 Task: Create a due date automation trigger when advanced on, 2 working days before a card is due add fields without custom field "Resume" set to a date less than 1 days ago at 11:00 AM.
Action: Mouse moved to (866, 261)
Screenshot: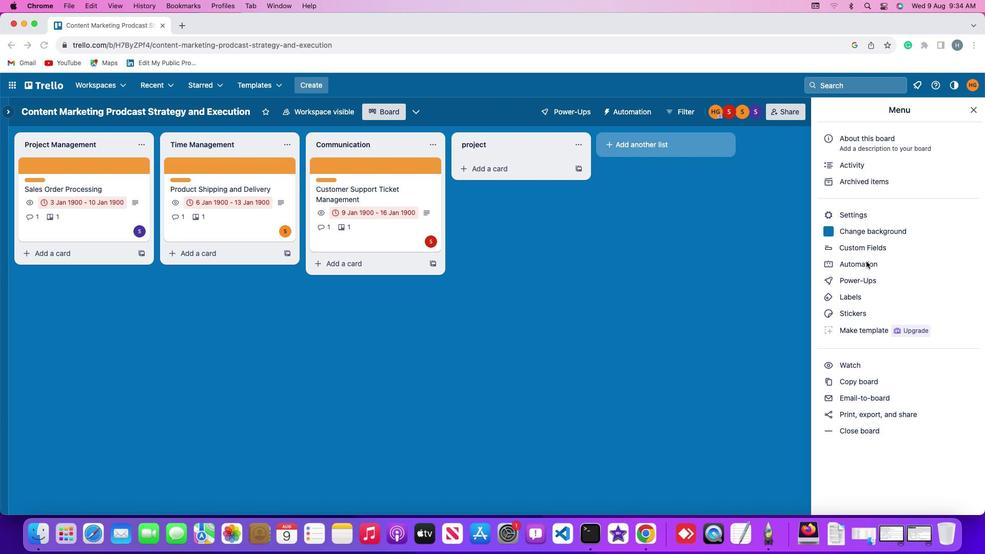 
Action: Mouse pressed left at (866, 261)
Screenshot: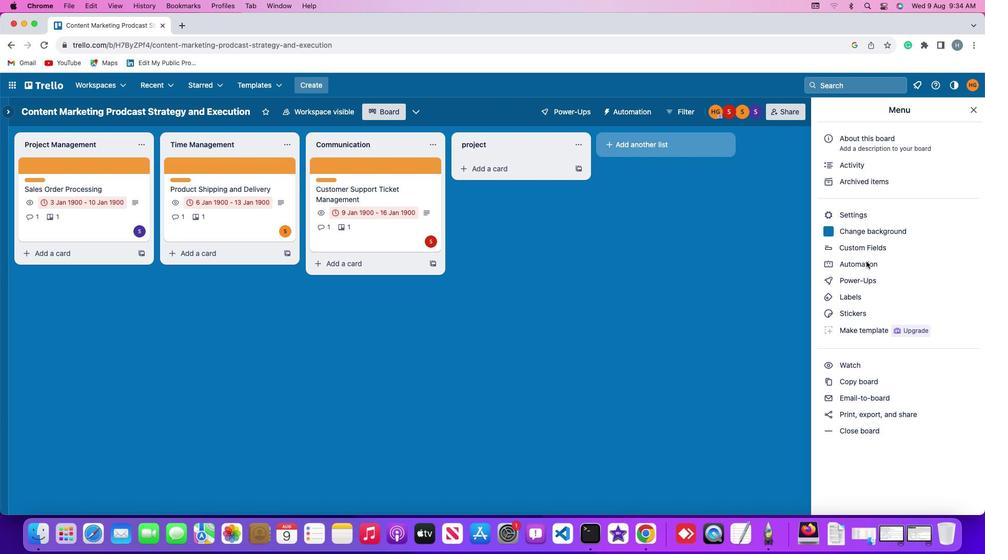 
Action: Mouse moved to (866, 261)
Screenshot: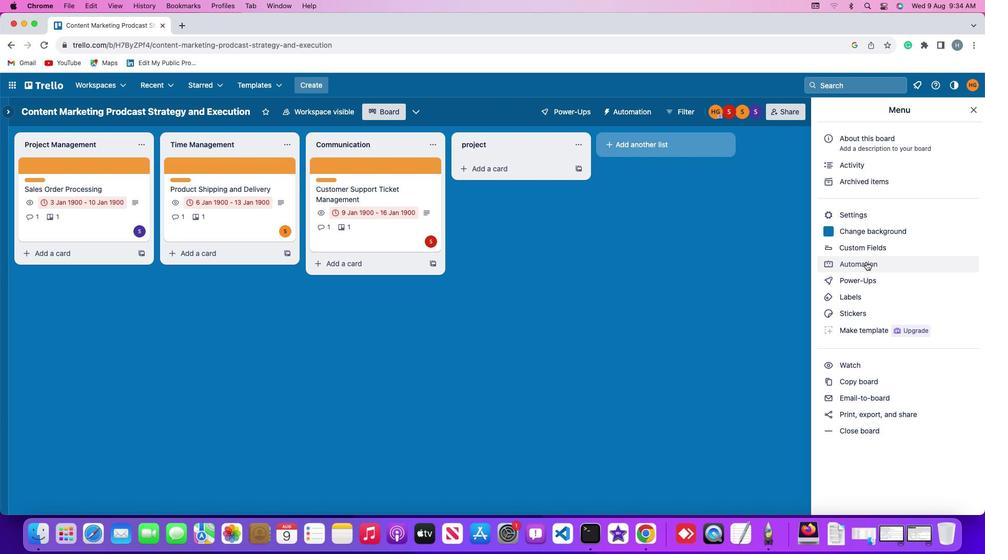 
Action: Mouse pressed left at (866, 261)
Screenshot: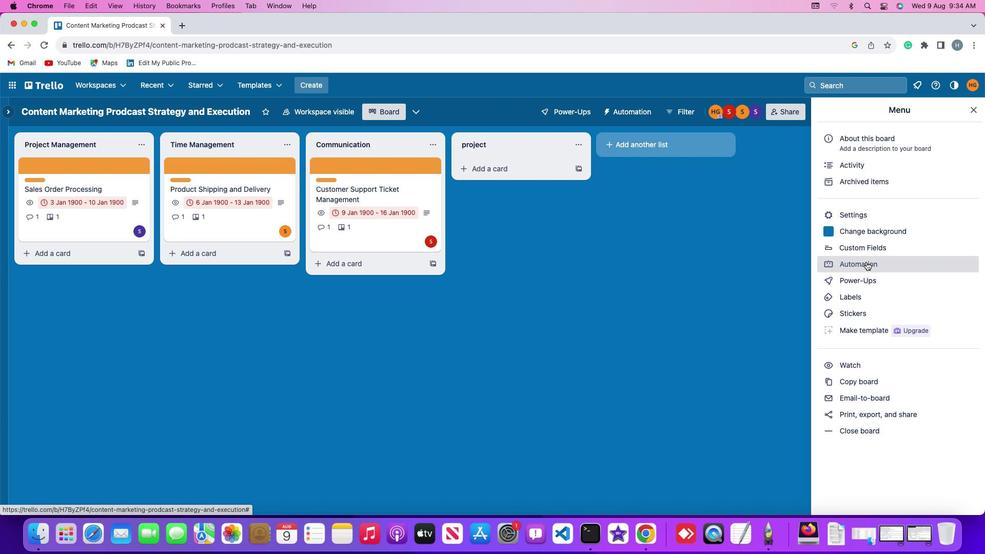 
Action: Mouse moved to (82, 242)
Screenshot: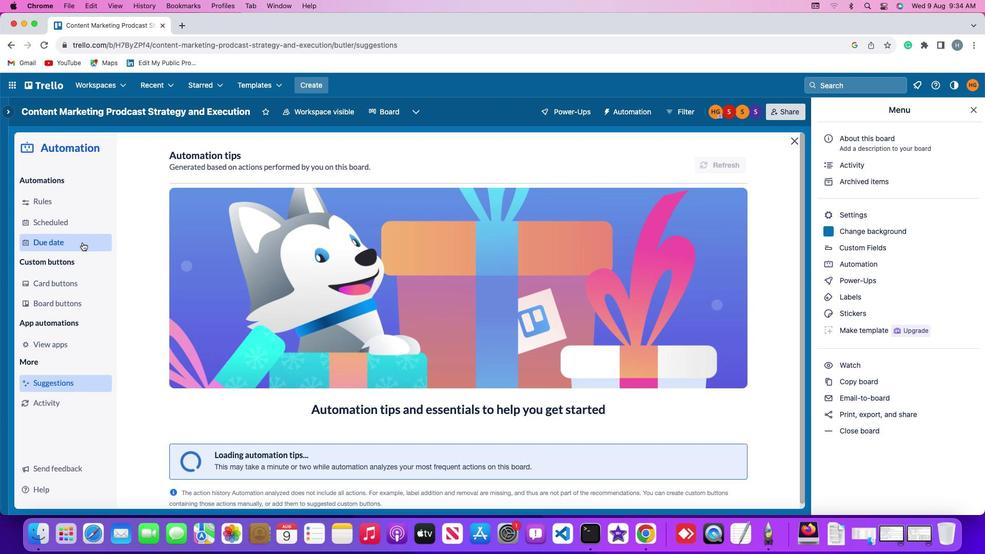 
Action: Mouse pressed left at (82, 242)
Screenshot: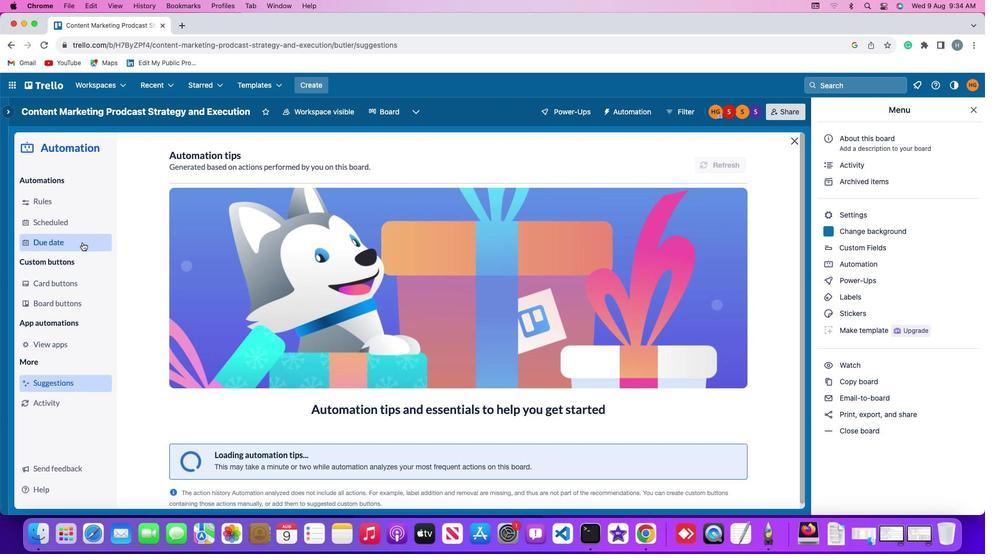 
Action: Mouse moved to (688, 158)
Screenshot: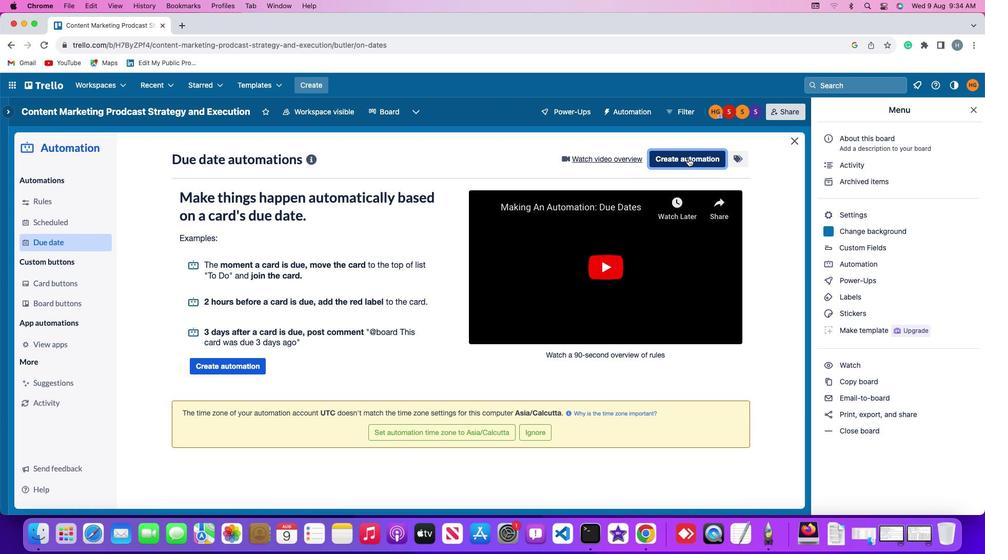 
Action: Mouse pressed left at (688, 158)
Screenshot: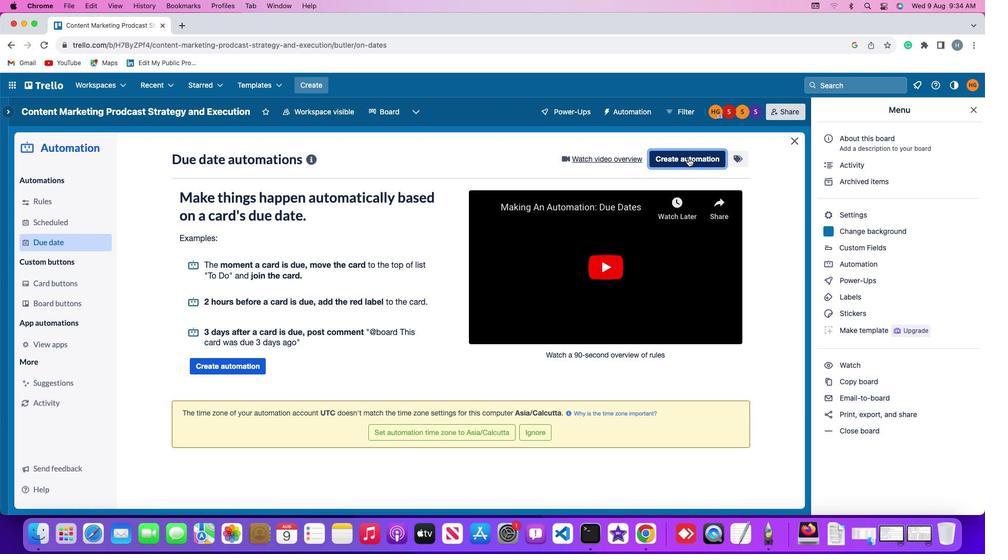 
Action: Mouse moved to (252, 256)
Screenshot: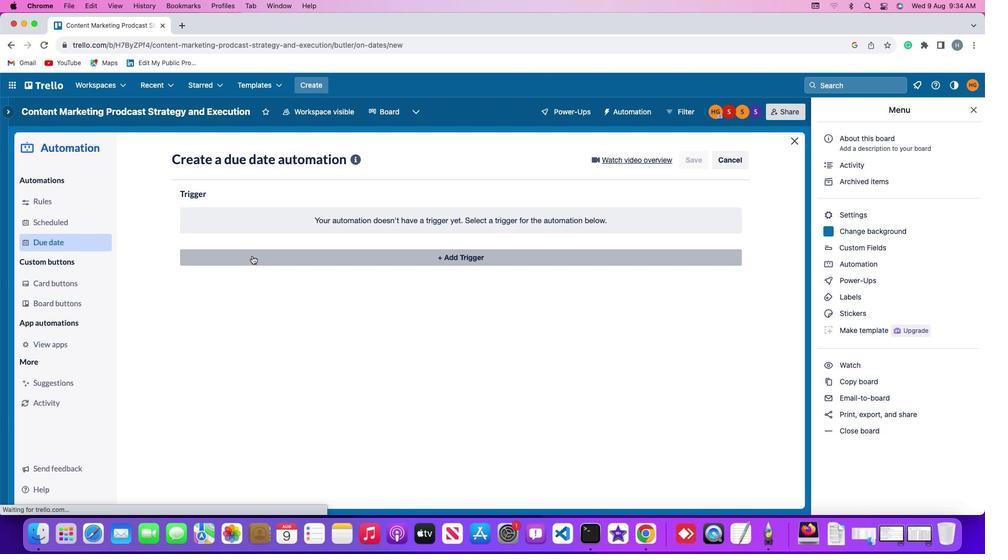 
Action: Mouse pressed left at (252, 256)
Screenshot: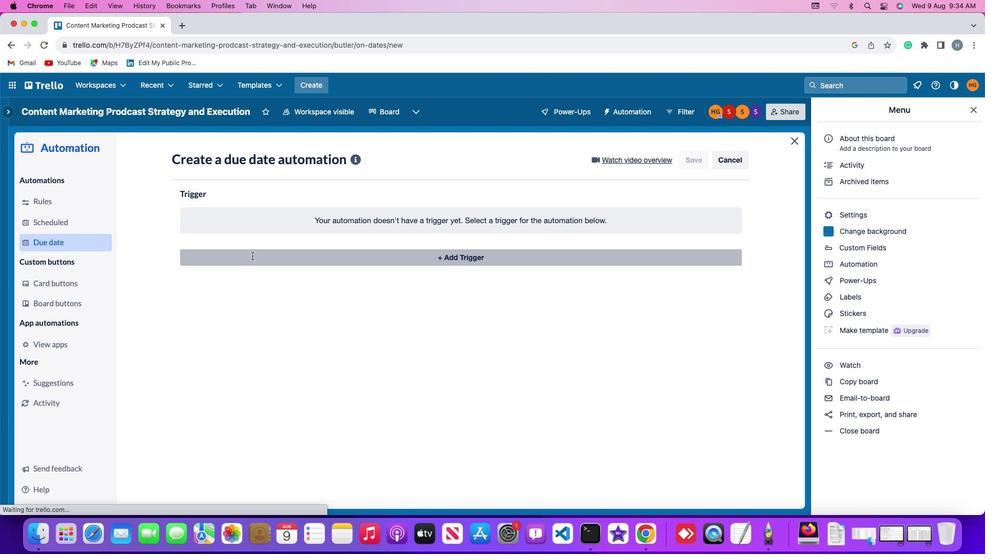 
Action: Mouse moved to (205, 415)
Screenshot: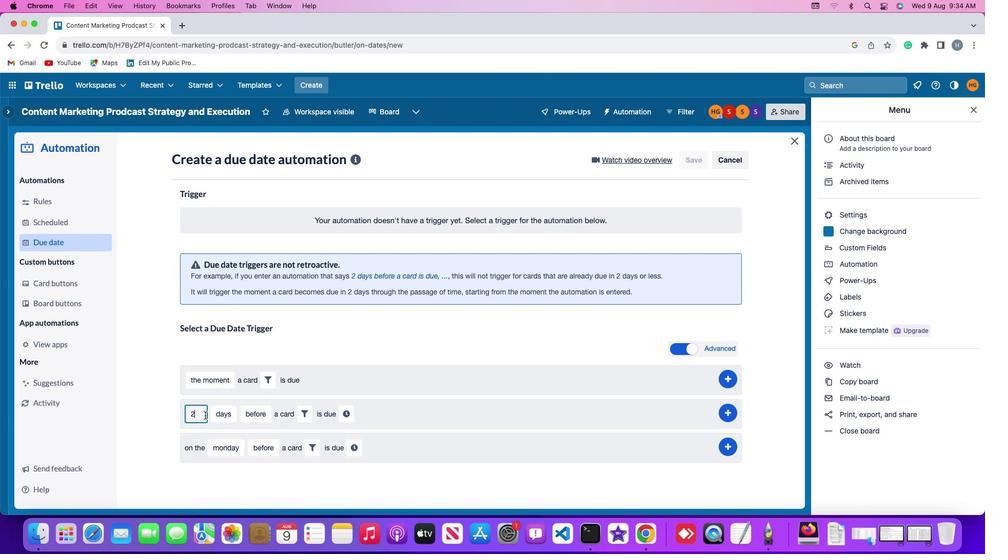 
Action: Mouse pressed left at (205, 415)
Screenshot: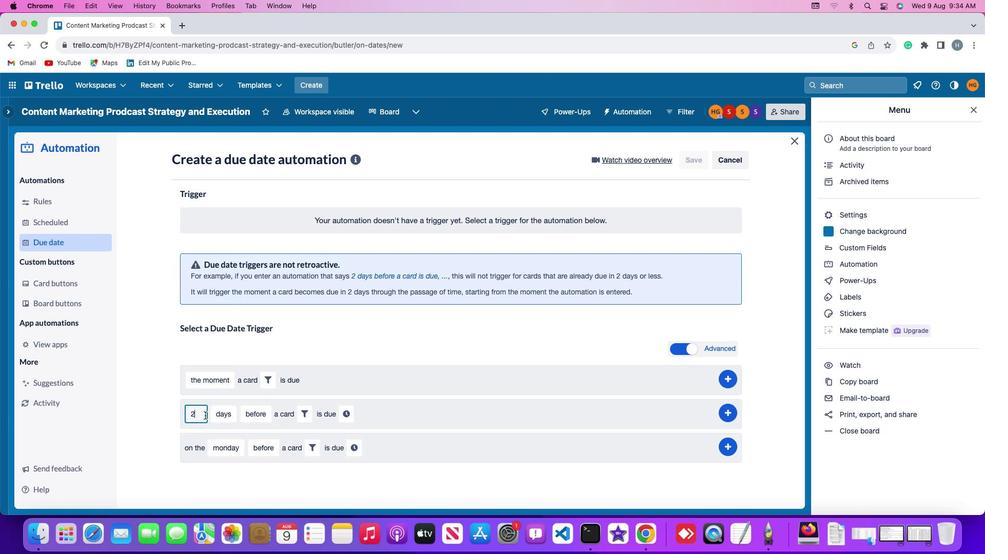 
Action: Key pressed Key.backspace
Screenshot: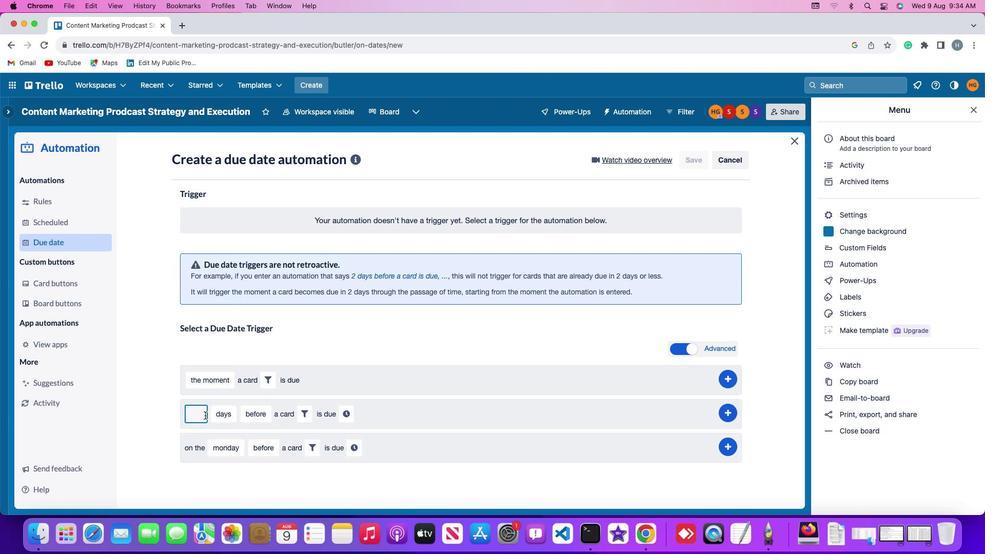 
Action: Mouse moved to (205, 415)
Screenshot: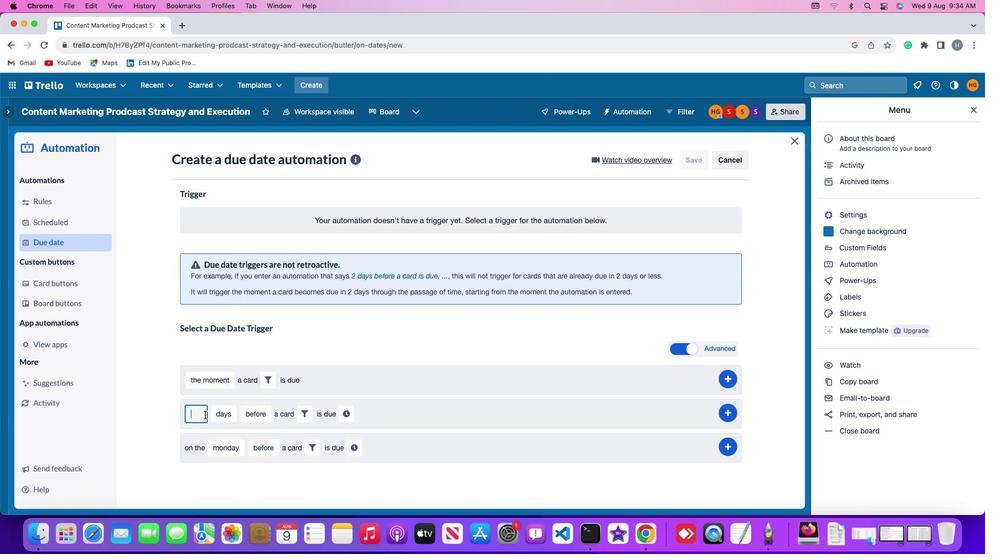 
Action: Key pressed '2'
Screenshot: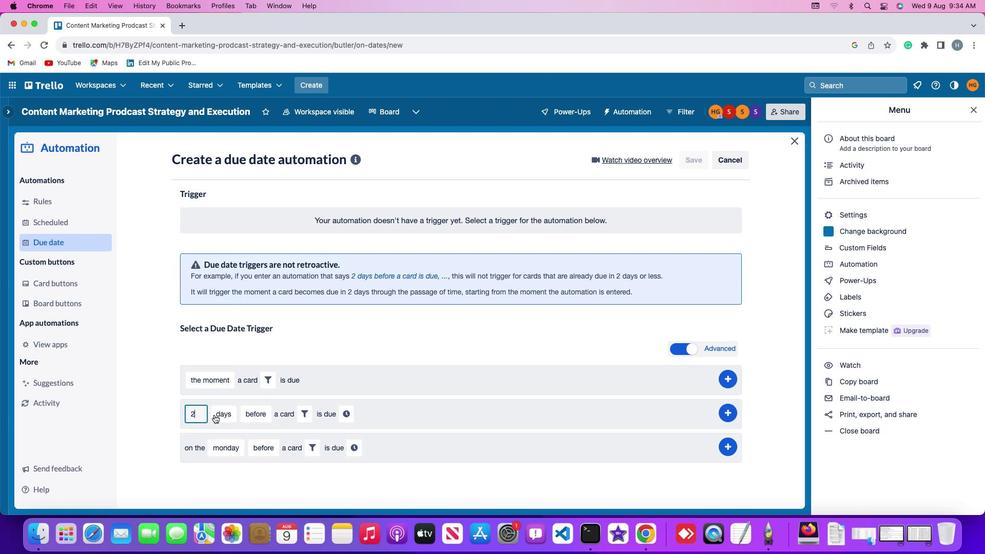 
Action: Mouse moved to (228, 414)
Screenshot: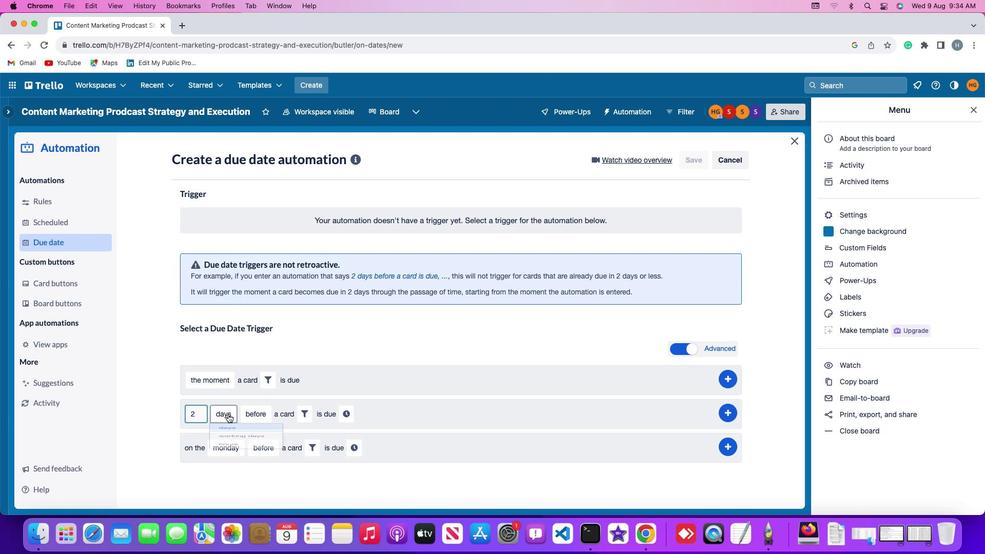 
Action: Mouse pressed left at (228, 414)
Screenshot: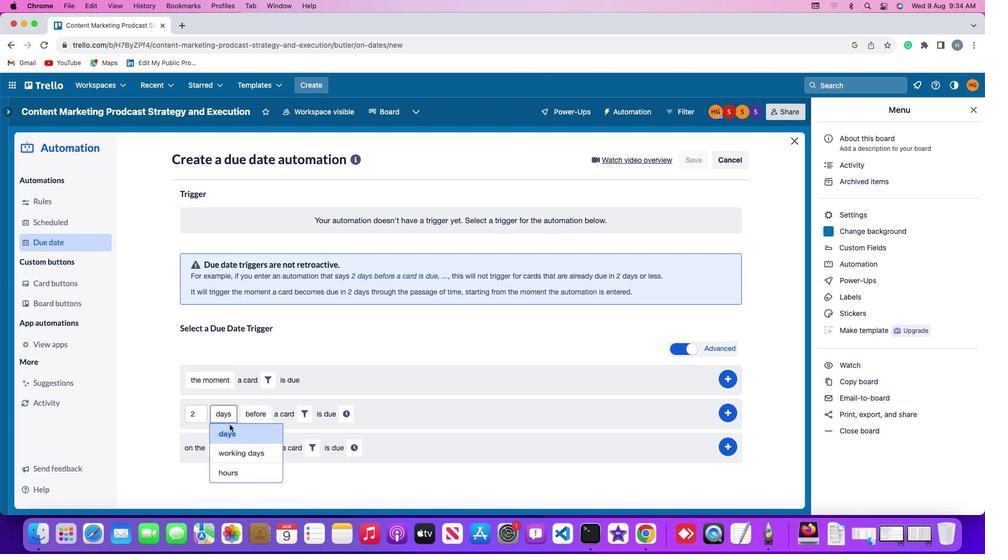 
Action: Mouse moved to (235, 453)
Screenshot: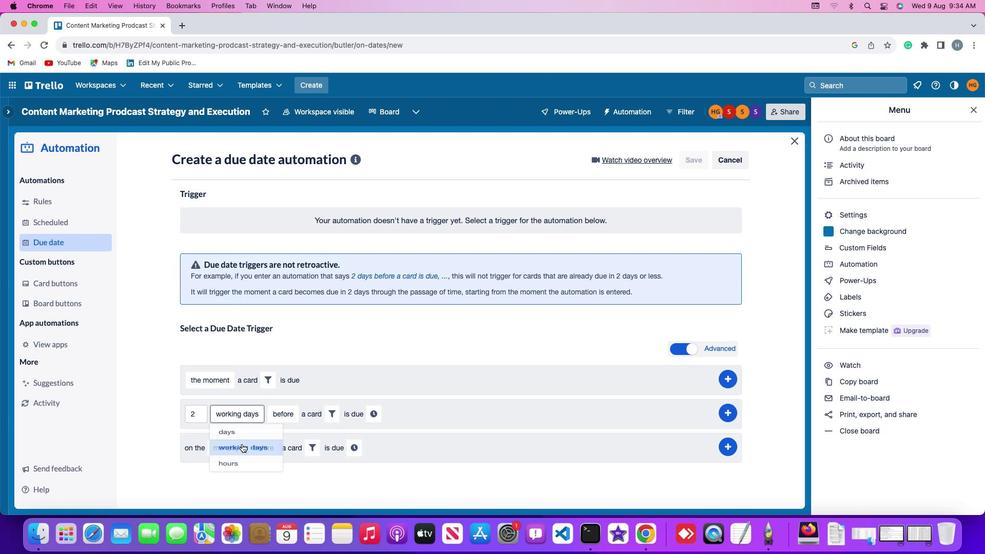 
Action: Mouse pressed left at (235, 453)
Screenshot: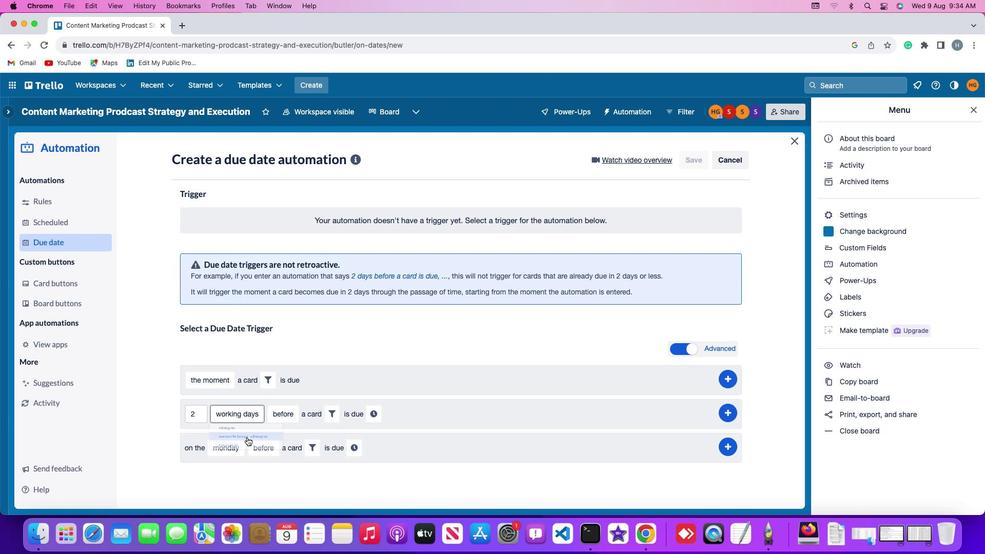 
Action: Mouse moved to (274, 413)
Screenshot: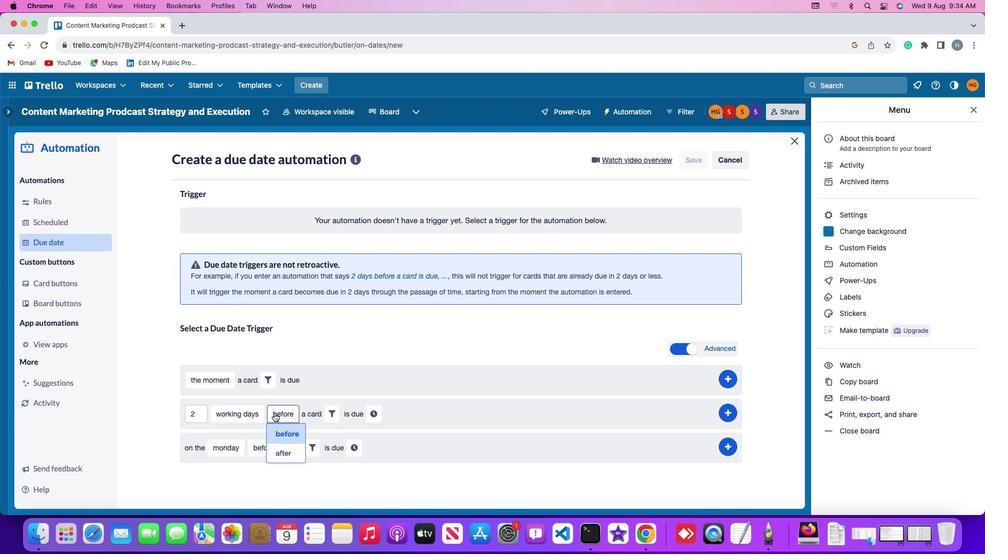 
Action: Mouse pressed left at (274, 413)
Screenshot: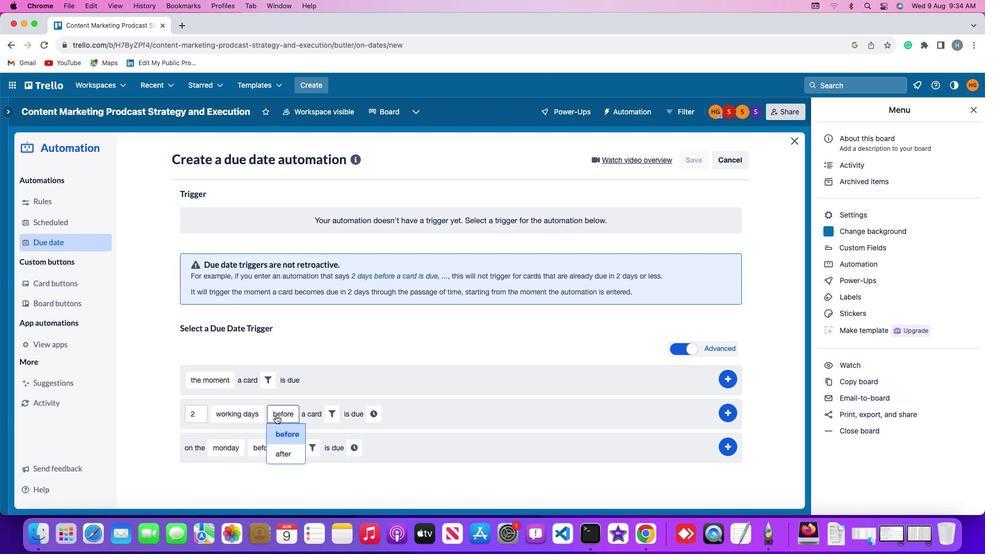 
Action: Mouse moved to (284, 431)
Screenshot: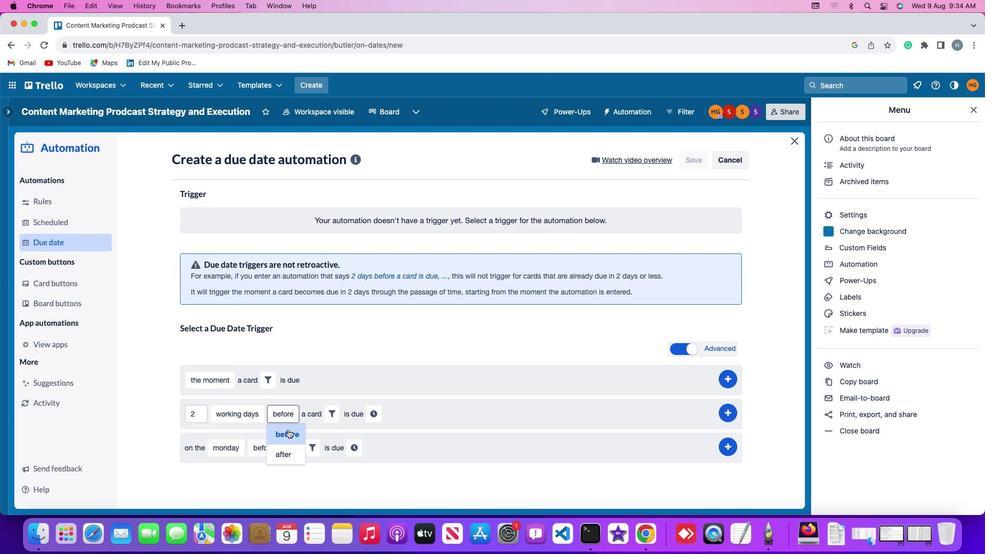 
Action: Mouse pressed left at (284, 431)
Screenshot: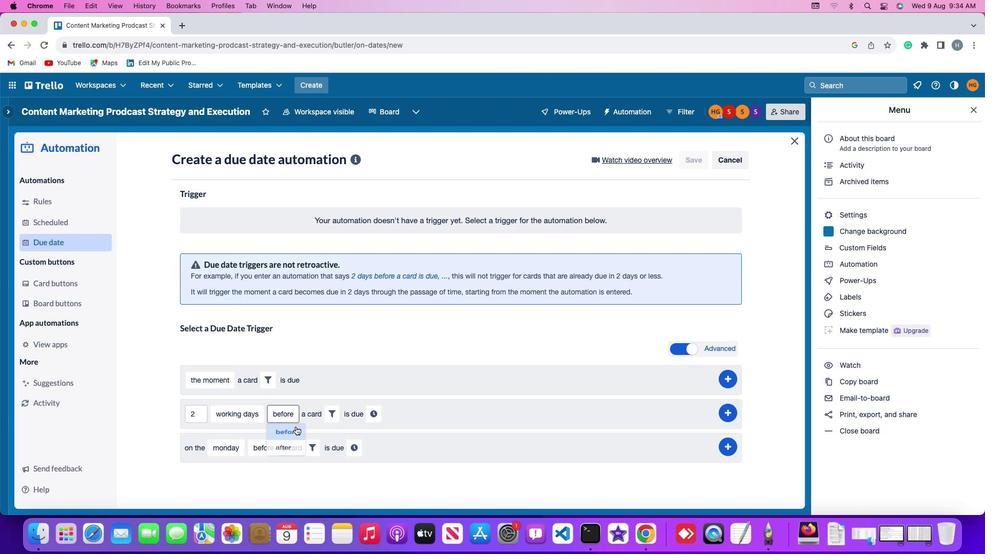 
Action: Mouse moved to (331, 413)
Screenshot: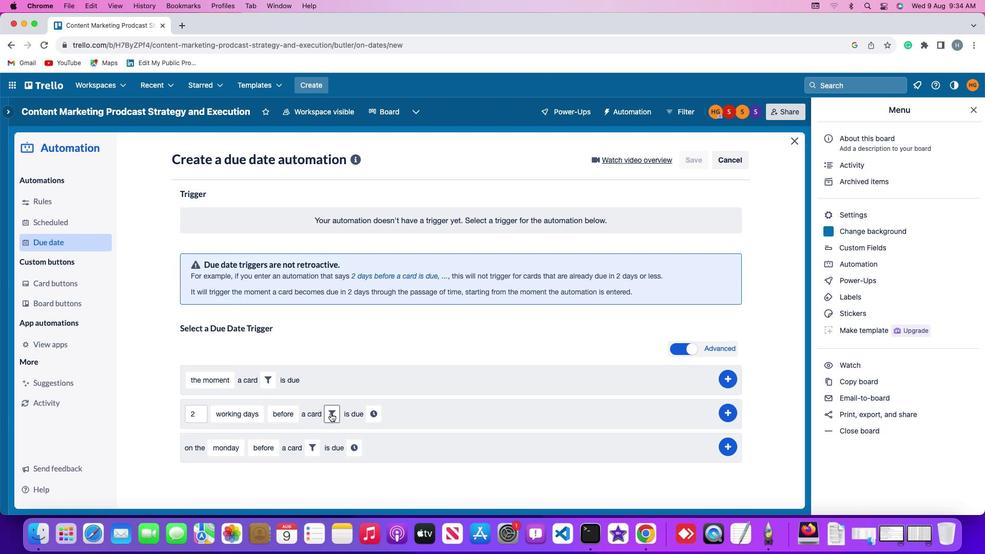 
Action: Mouse pressed left at (331, 413)
Screenshot: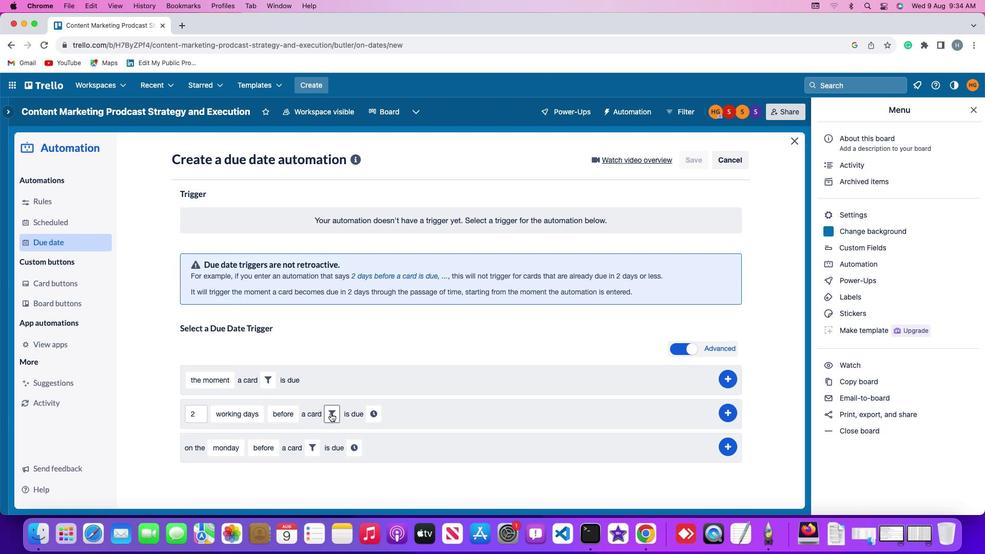 
Action: Mouse moved to (497, 446)
Screenshot: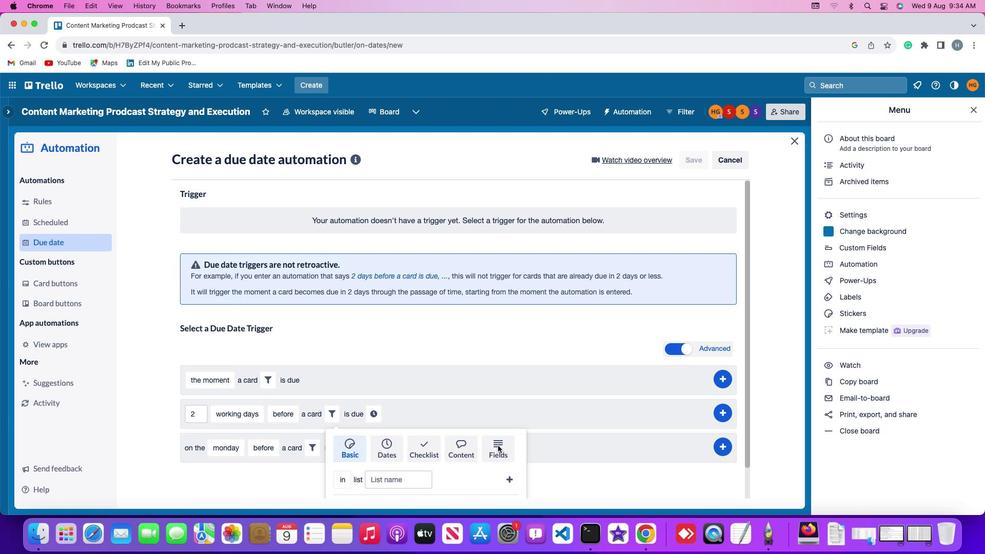 
Action: Mouse pressed left at (497, 446)
Screenshot: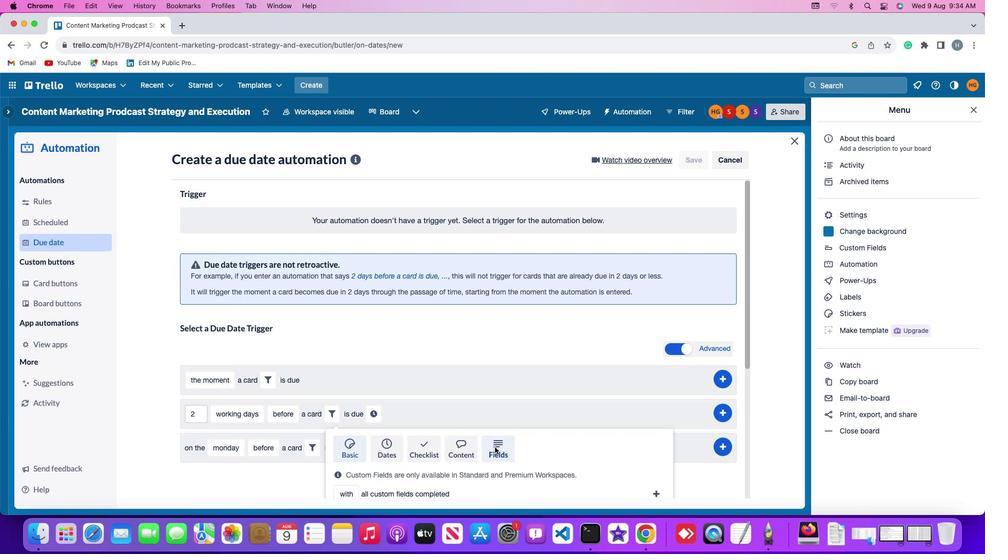 
Action: Mouse moved to (307, 476)
Screenshot: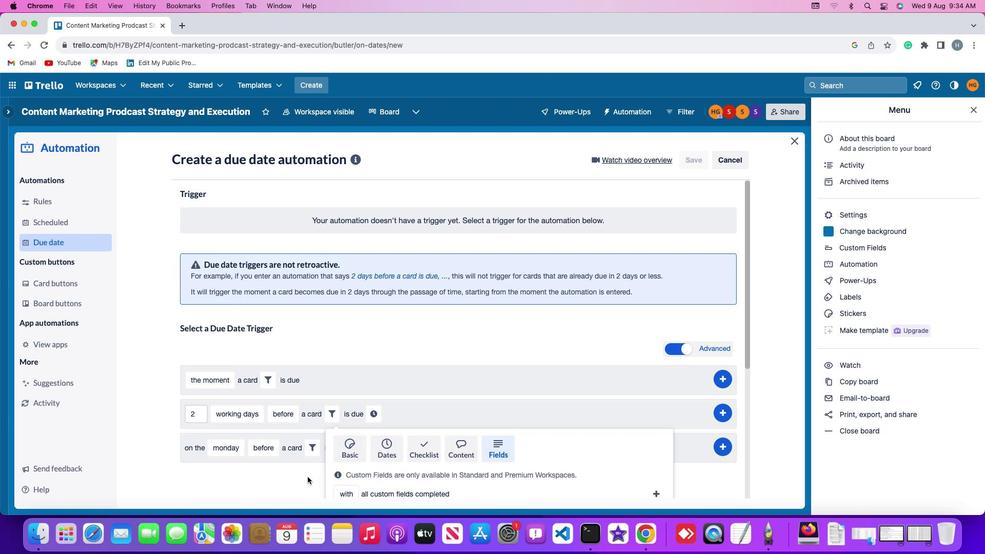 
Action: Mouse scrolled (307, 476) with delta (0, 0)
Screenshot: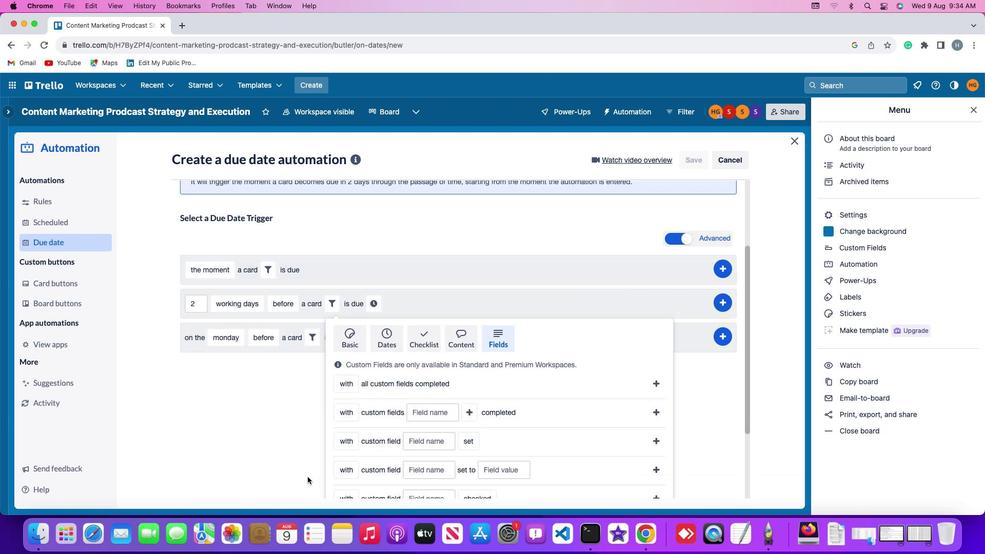 
Action: Mouse scrolled (307, 476) with delta (0, 0)
Screenshot: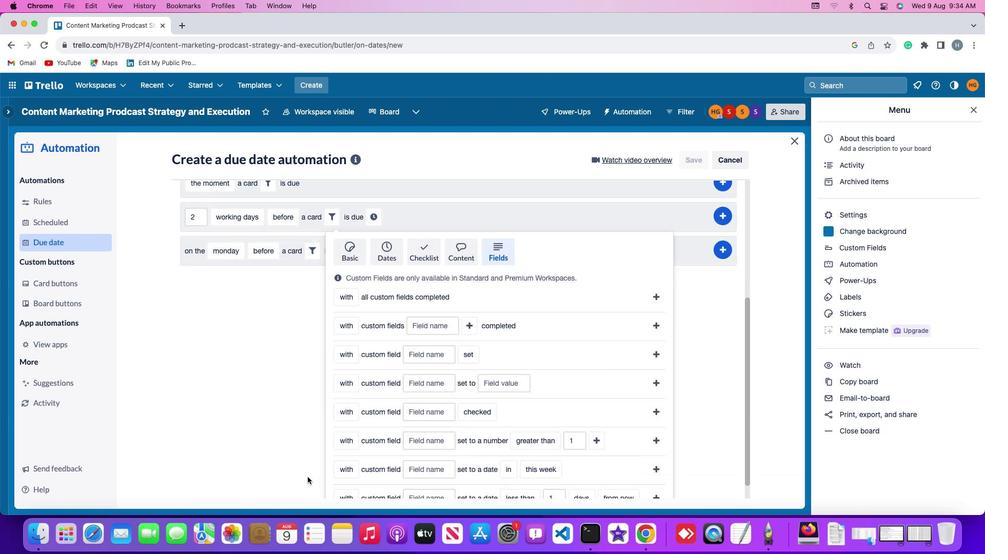 
Action: Mouse scrolled (307, 476) with delta (0, -2)
Screenshot: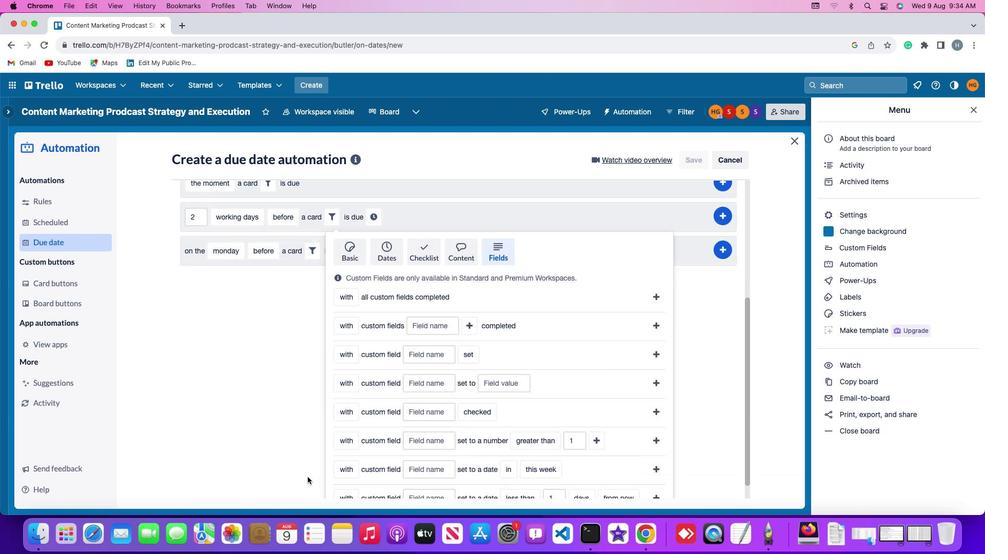 
Action: Mouse scrolled (307, 476) with delta (0, -2)
Screenshot: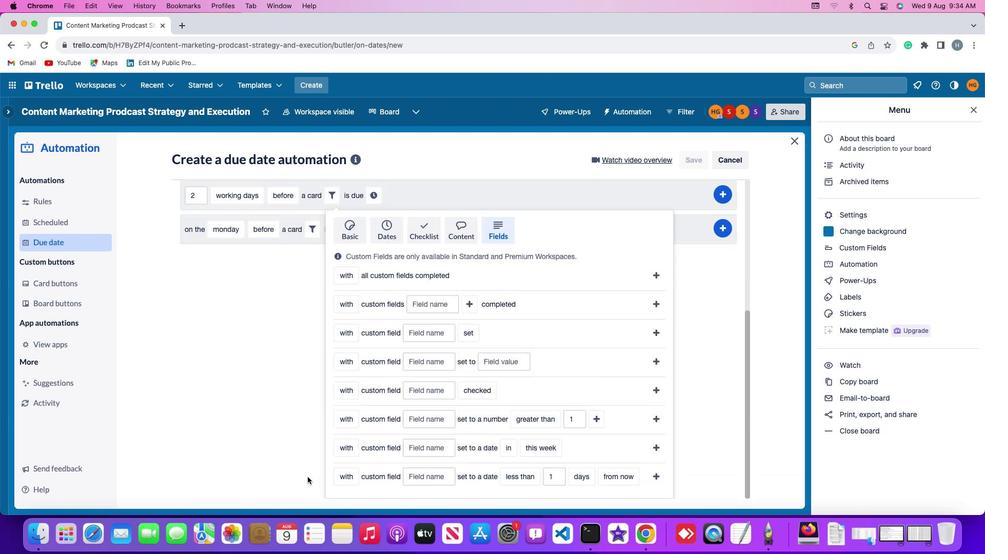 
Action: Mouse scrolled (307, 476) with delta (0, -3)
Screenshot: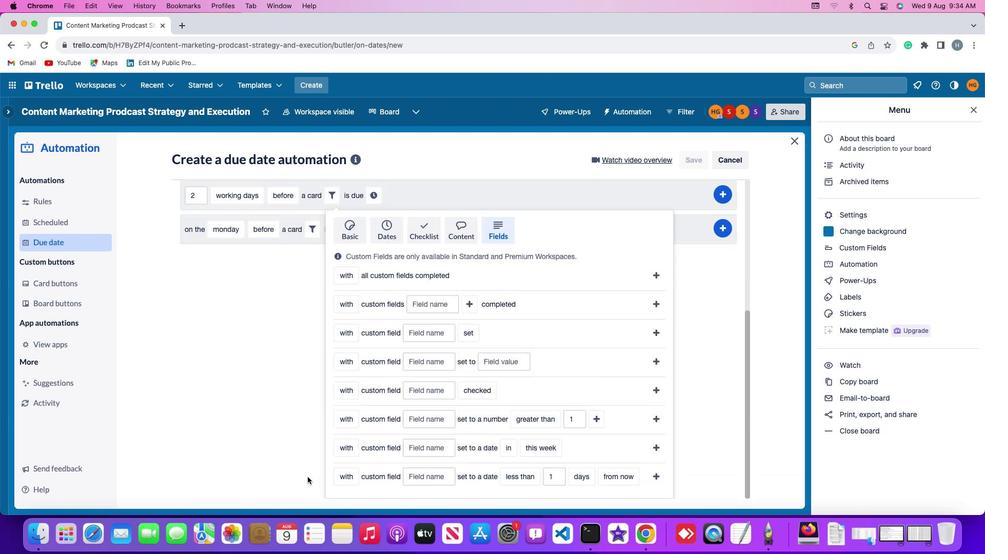 
Action: Mouse scrolled (307, 476) with delta (0, -3)
Screenshot: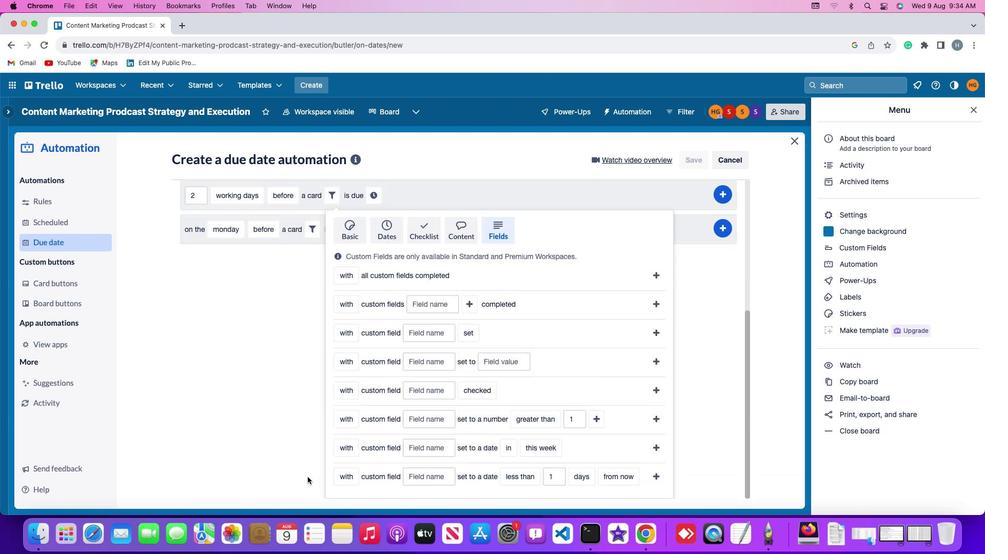 
Action: Mouse scrolled (307, 476) with delta (0, -3)
Screenshot: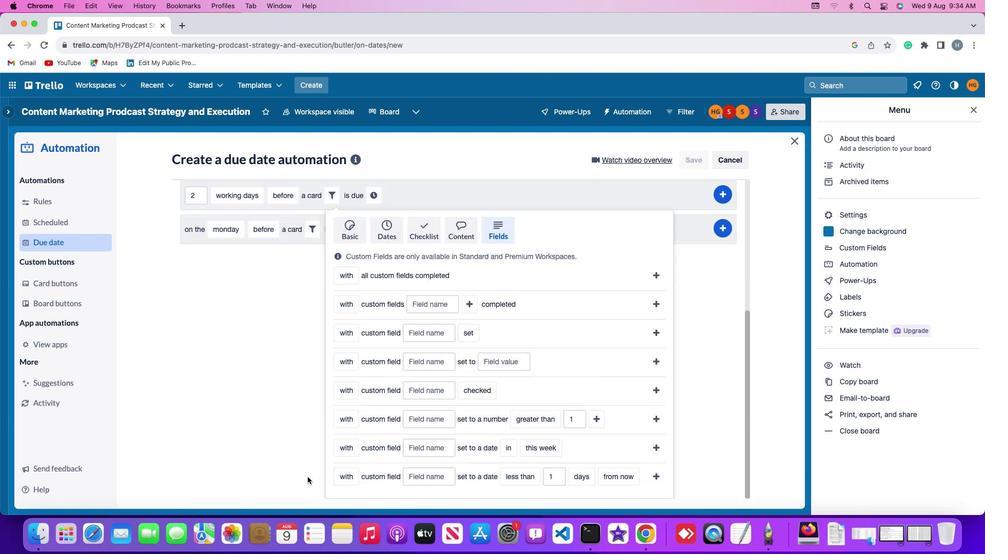 
Action: Mouse scrolled (307, 476) with delta (0, 0)
Screenshot: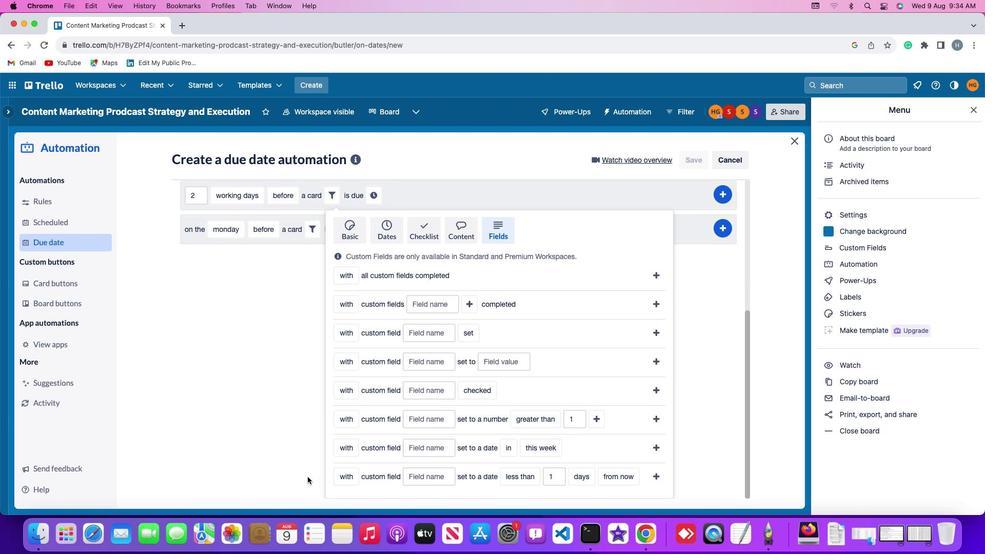 
Action: Mouse scrolled (307, 476) with delta (0, 0)
Screenshot: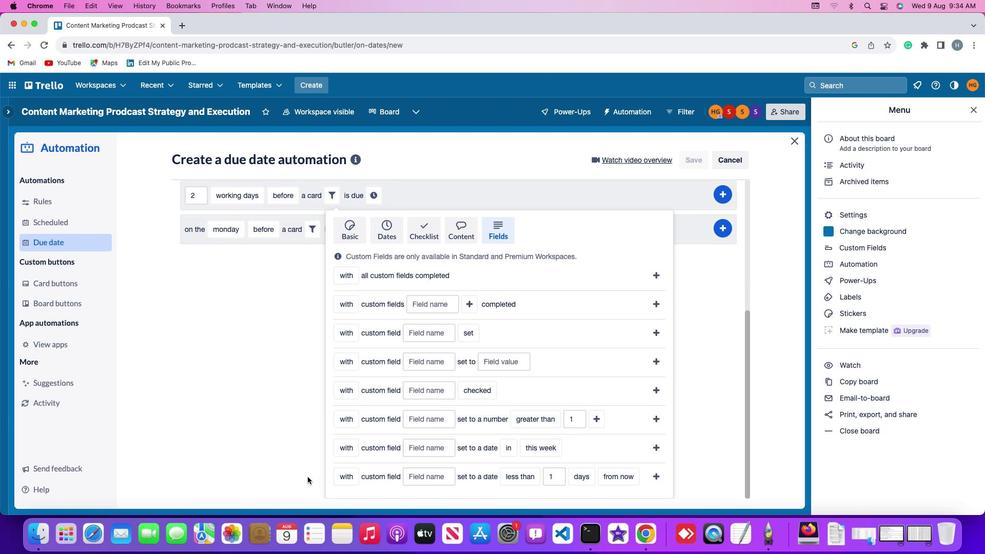 
Action: Mouse scrolled (307, 476) with delta (0, -1)
Screenshot: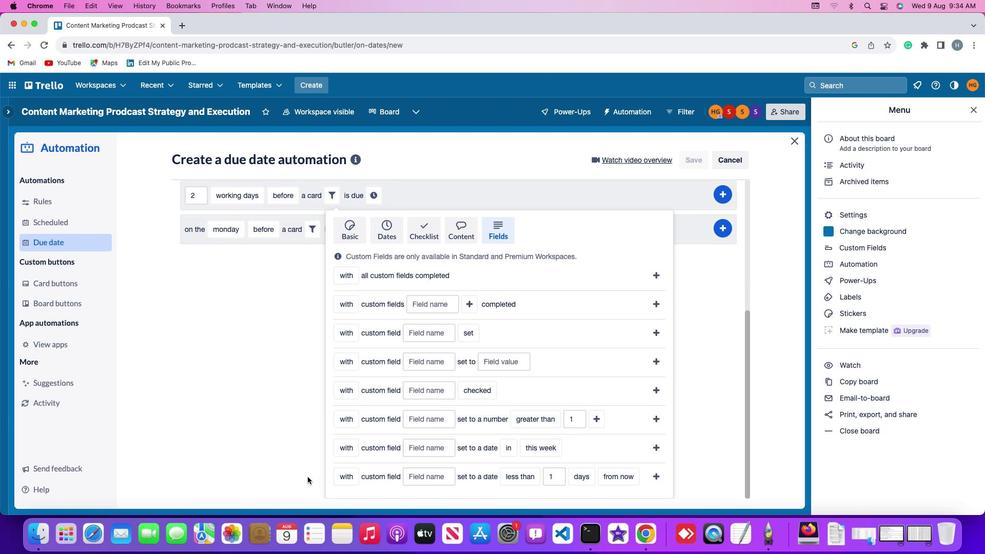 
Action: Mouse scrolled (307, 476) with delta (0, -2)
Screenshot: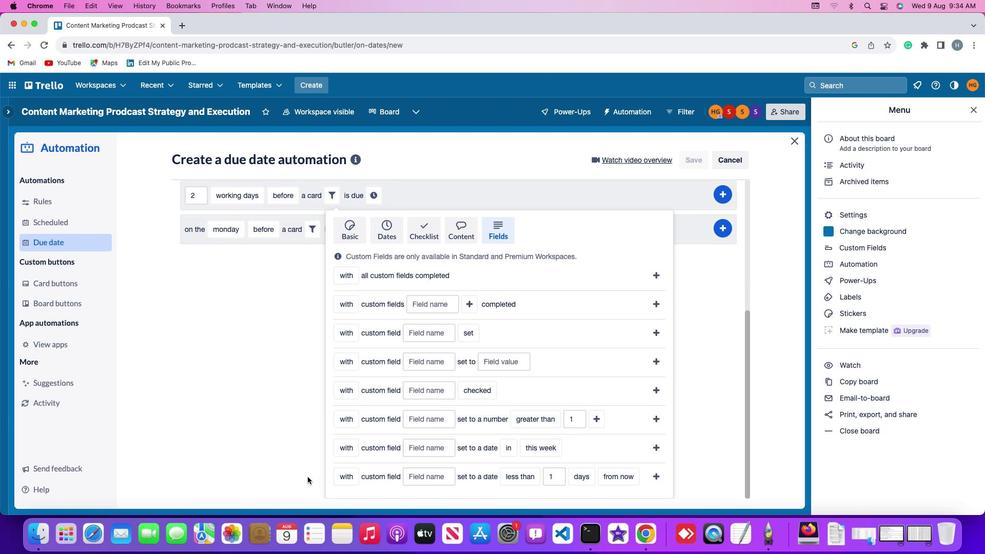 
Action: Mouse scrolled (307, 476) with delta (0, -3)
Screenshot: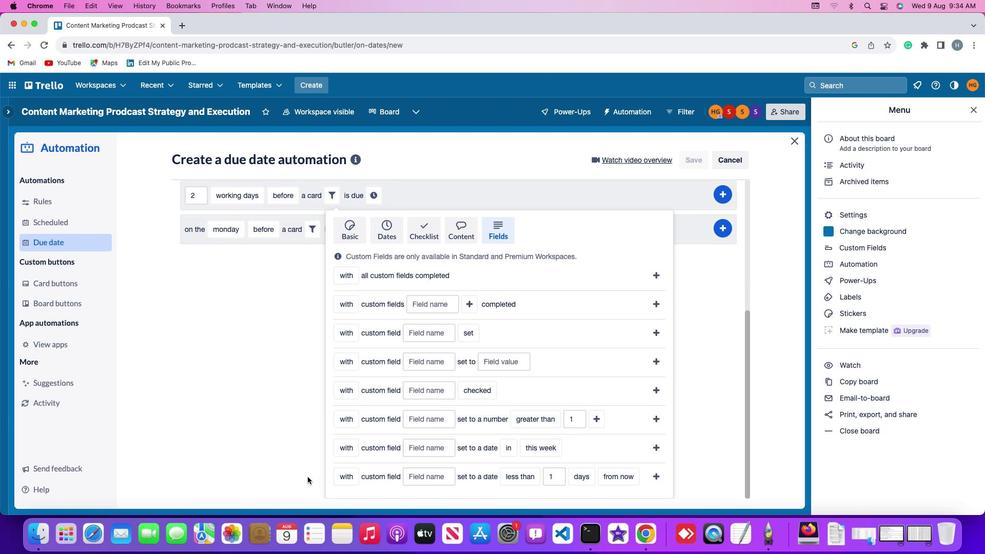 
Action: Mouse moved to (342, 472)
Screenshot: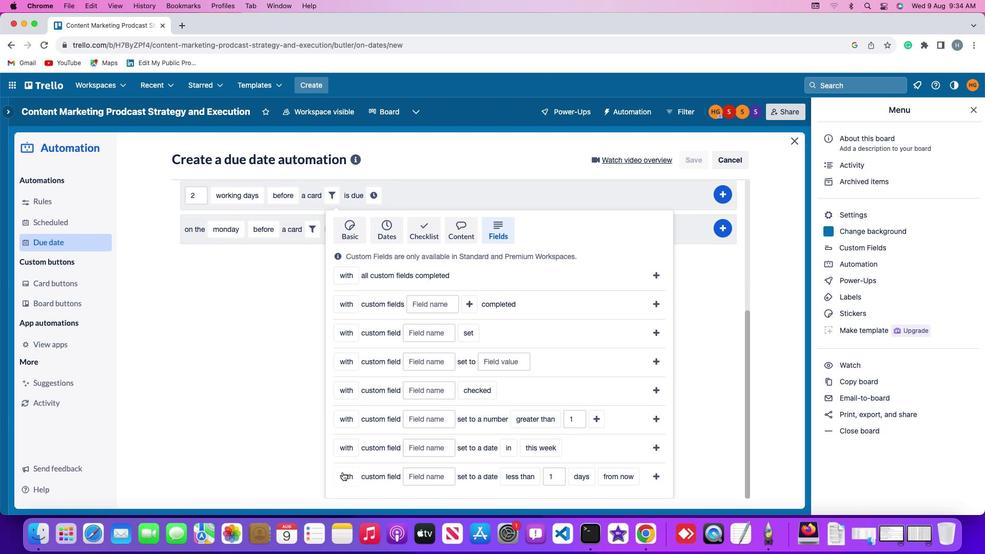 
Action: Mouse pressed left at (342, 472)
Screenshot: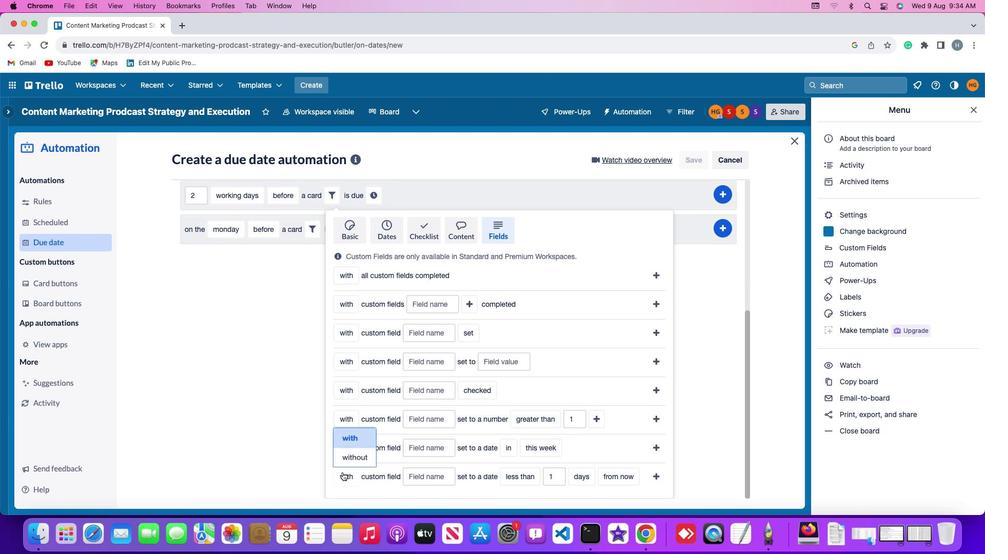 
Action: Mouse moved to (351, 460)
Screenshot: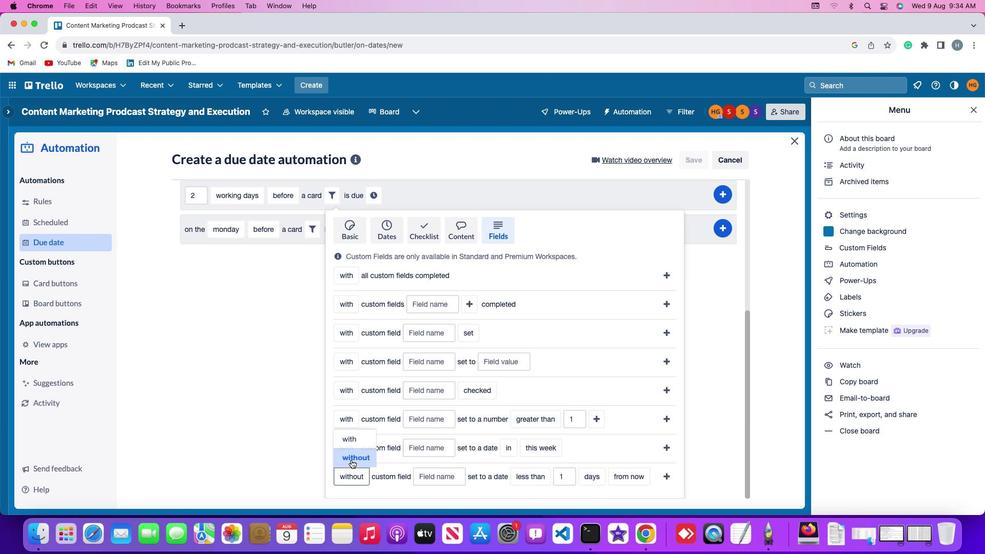 
Action: Mouse pressed left at (351, 460)
Screenshot: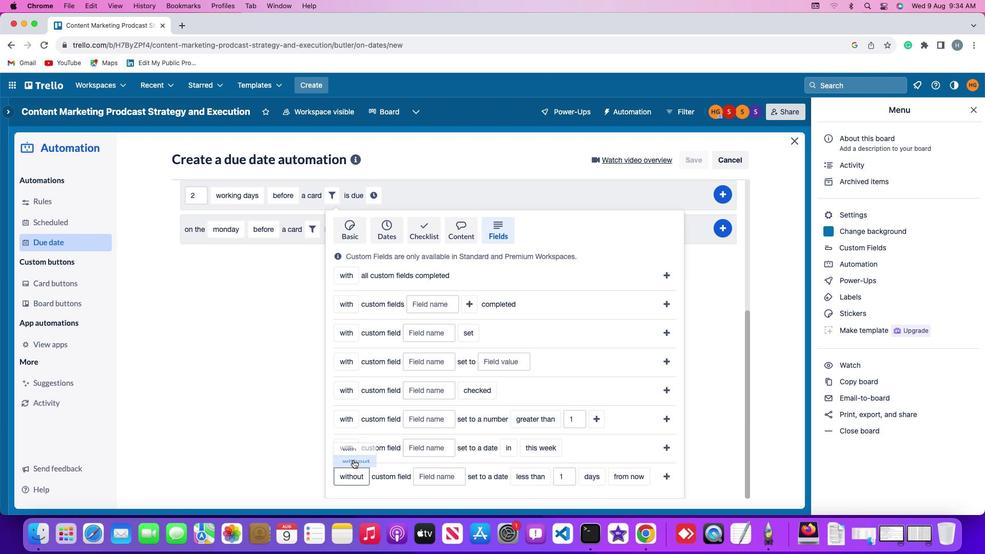 
Action: Mouse moved to (439, 474)
Screenshot: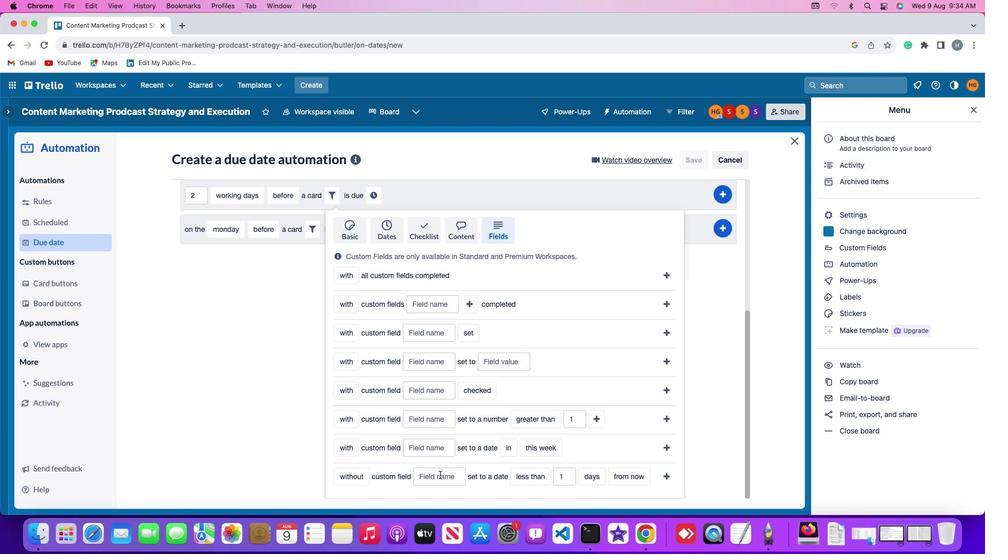 
Action: Mouse pressed left at (439, 474)
Screenshot: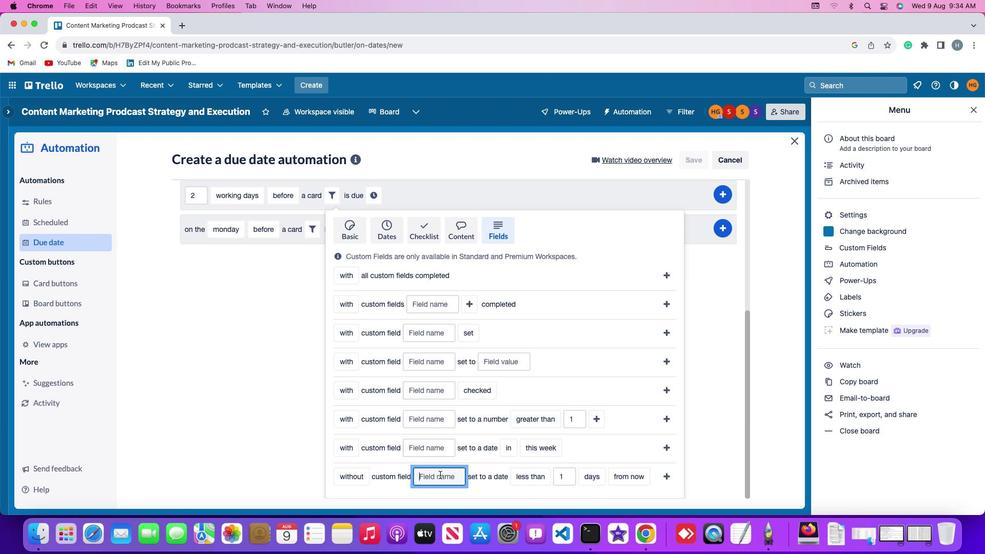 
Action: Mouse moved to (440, 474)
Screenshot: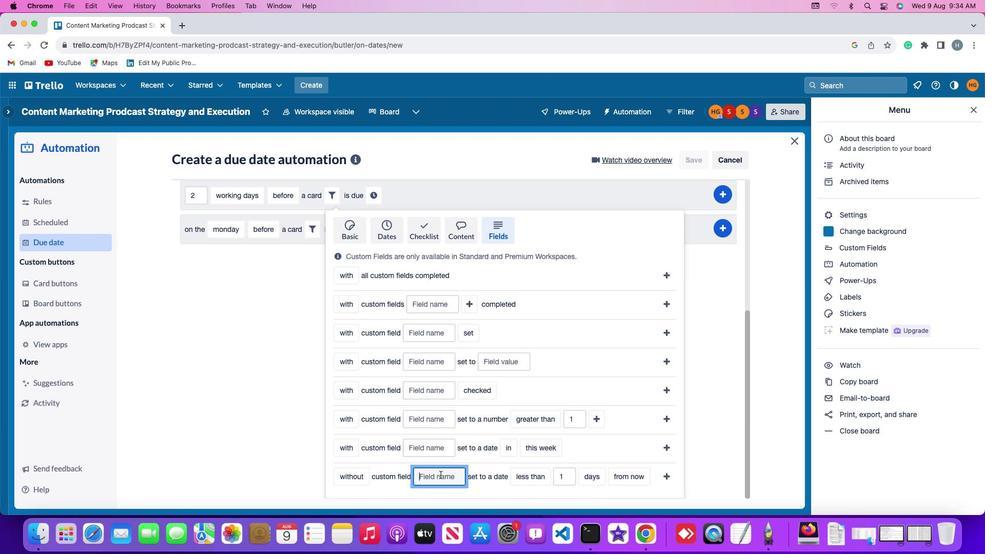 
Action: Key pressed Key.shift'R''e''s''u''m''e'
Screenshot: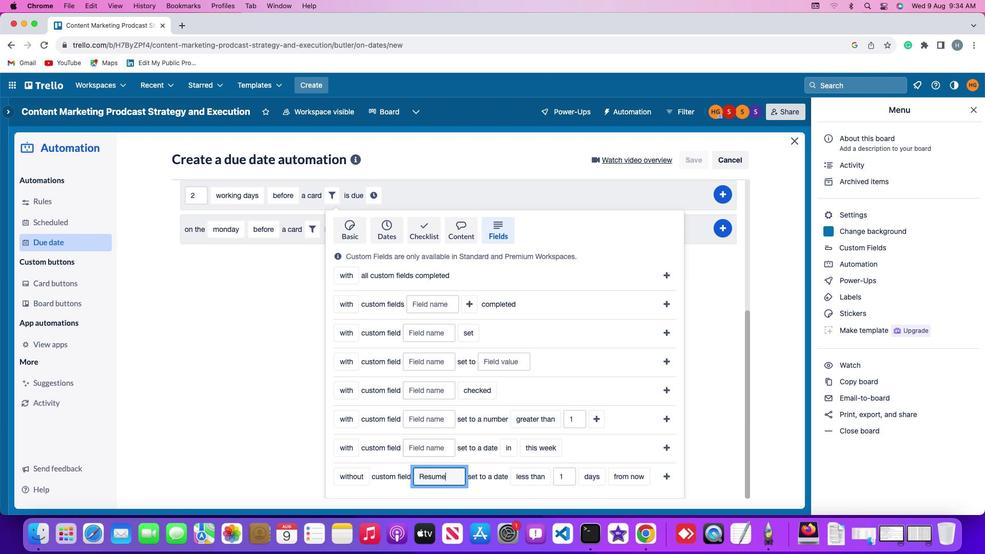 
Action: Mouse moved to (531, 476)
Screenshot: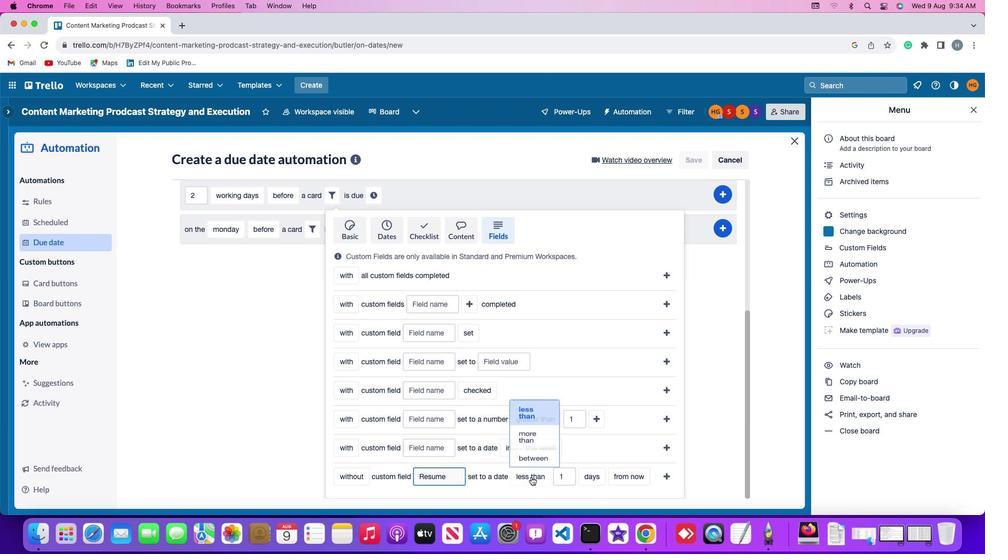 
Action: Mouse pressed left at (531, 476)
Screenshot: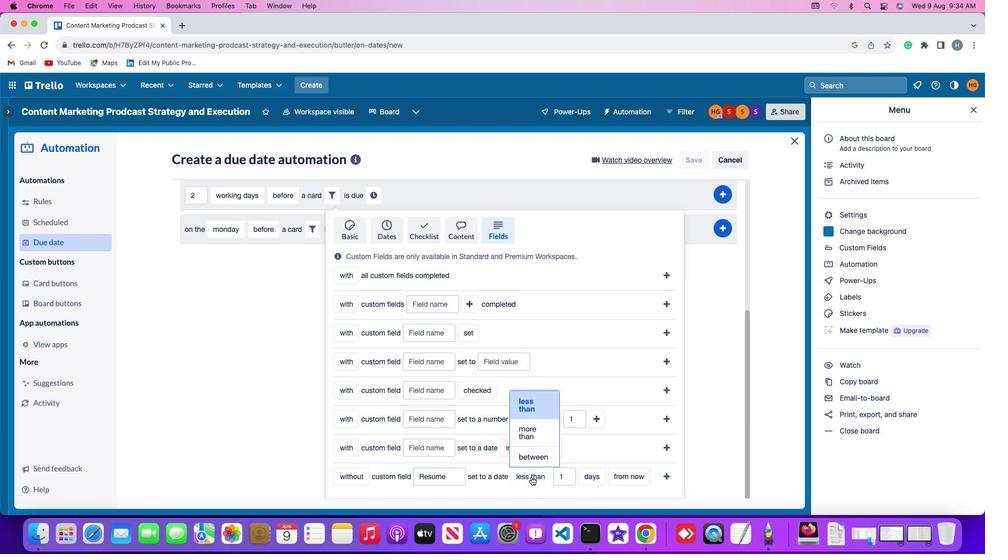 
Action: Mouse moved to (543, 396)
Screenshot: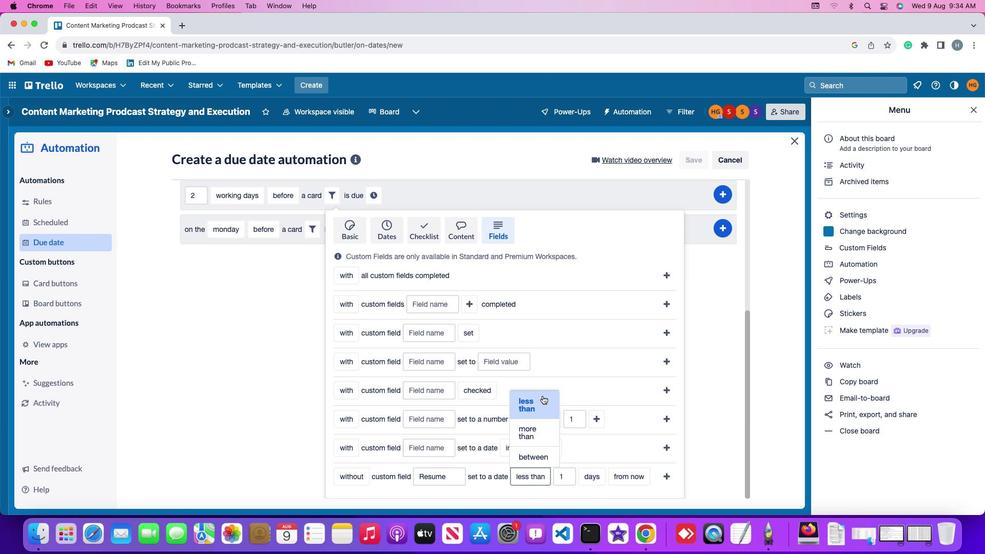
Action: Mouse pressed left at (543, 396)
Screenshot: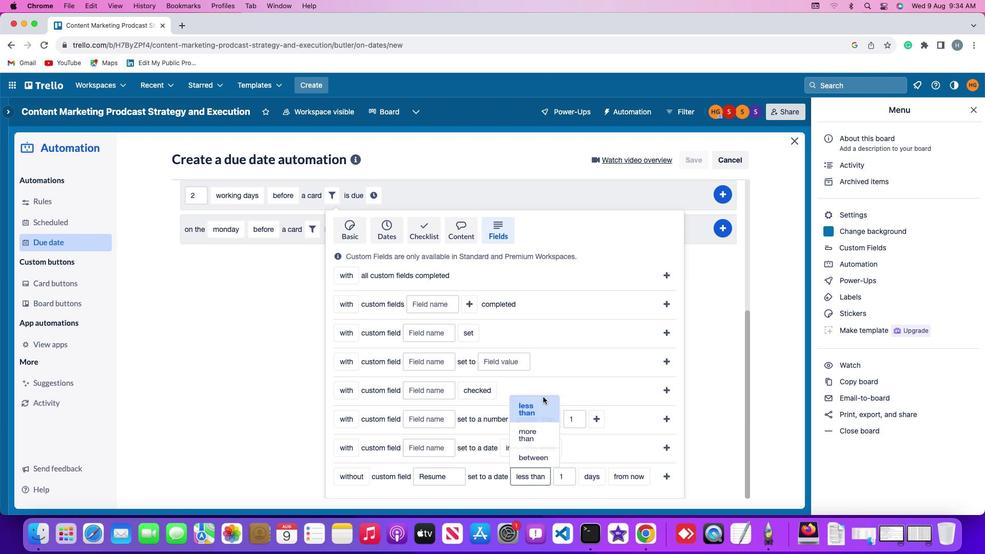 
Action: Mouse moved to (567, 475)
Screenshot: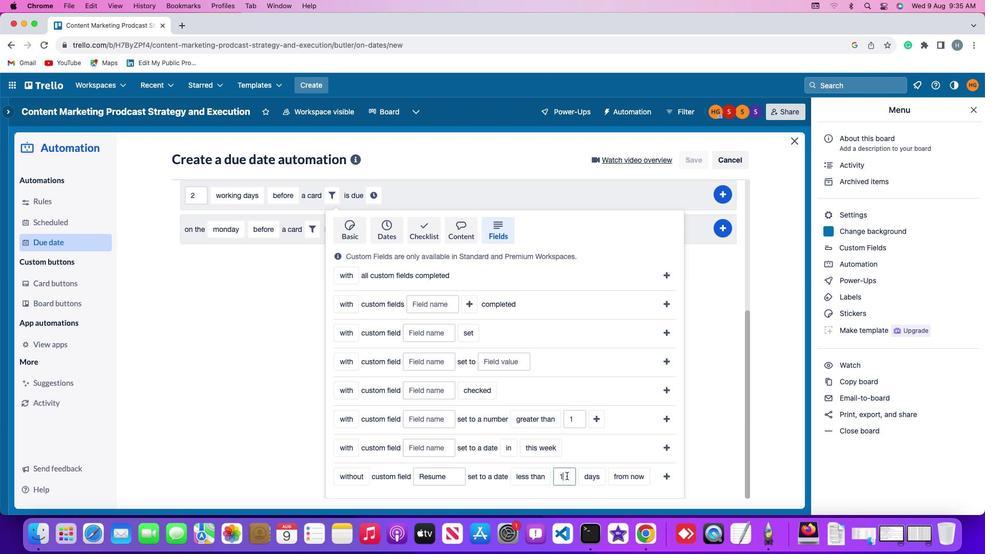 
Action: Mouse pressed left at (567, 475)
Screenshot: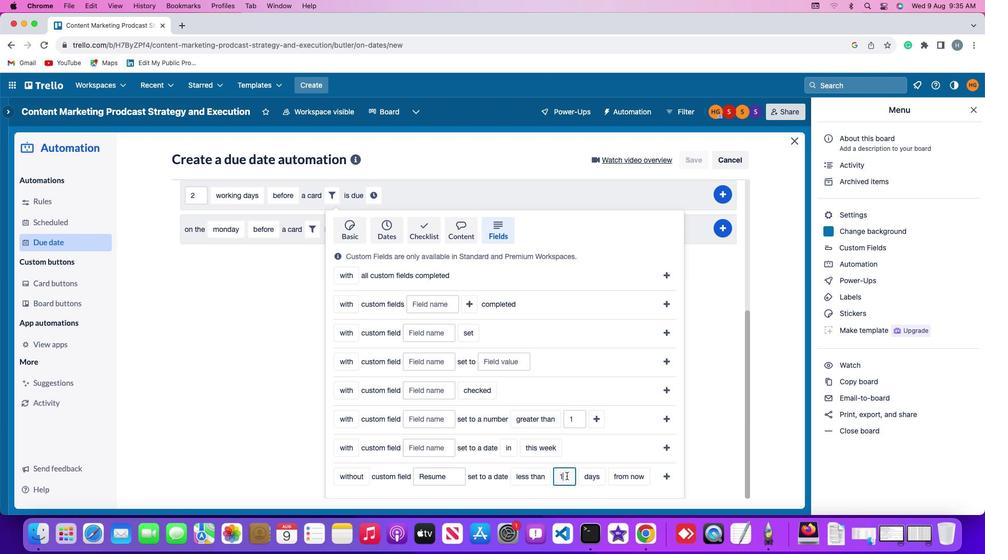 
Action: Key pressed Key.backspace'1'
Screenshot: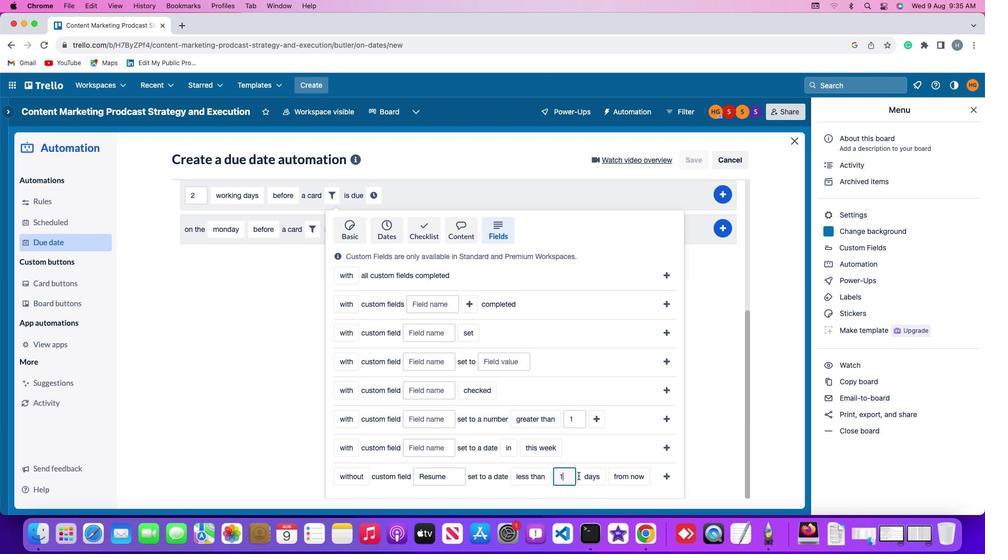 
Action: Mouse moved to (586, 476)
Screenshot: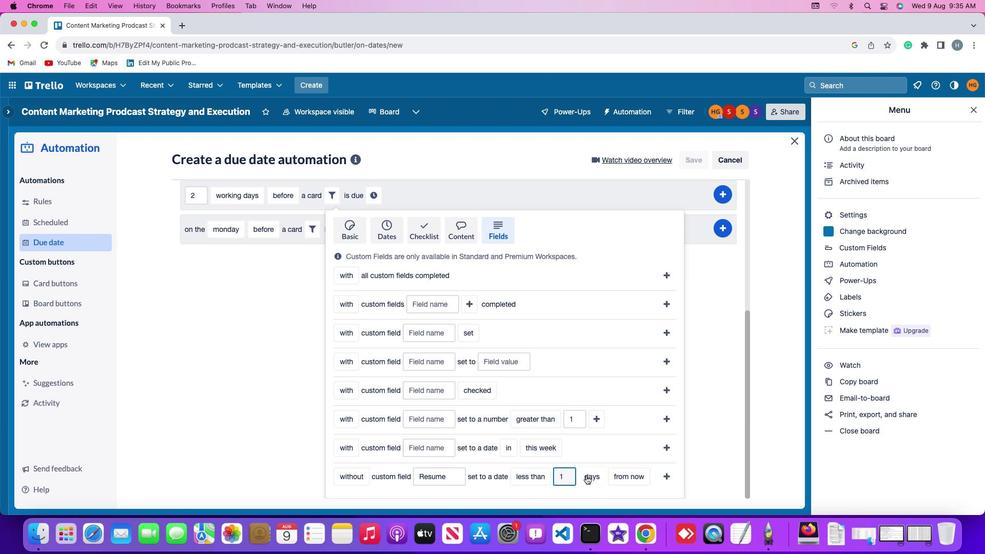 
Action: Mouse pressed left at (586, 476)
Screenshot: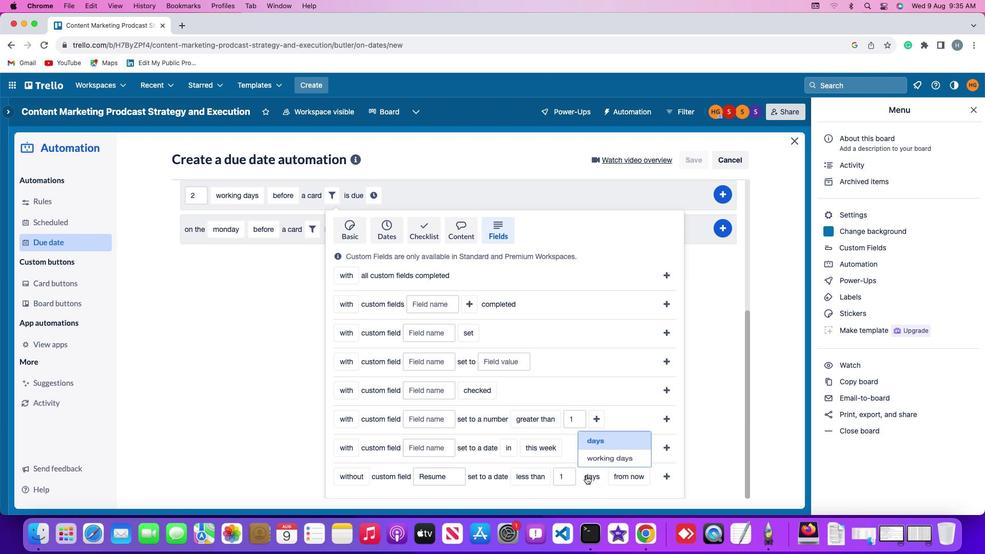 
Action: Mouse moved to (599, 434)
Screenshot: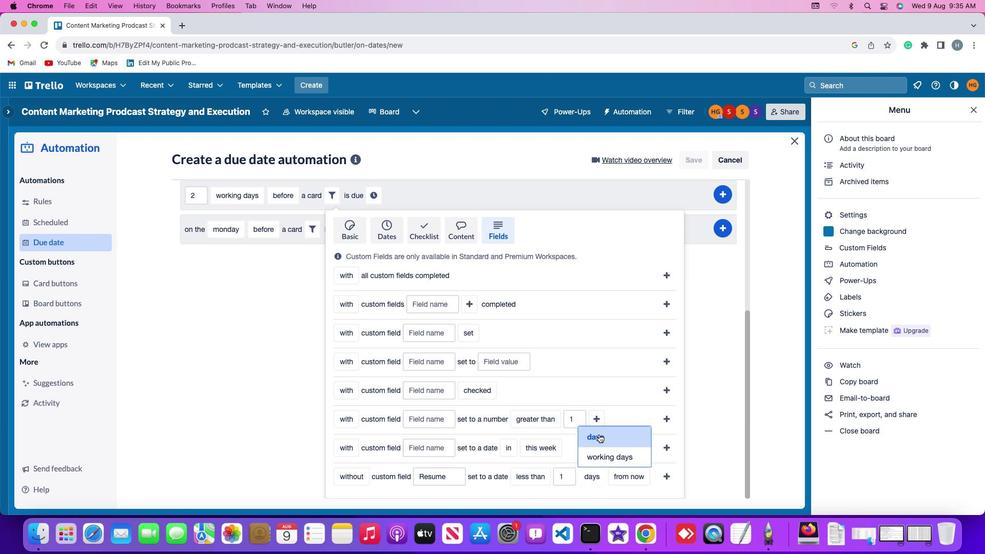 
Action: Mouse pressed left at (599, 434)
Screenshot: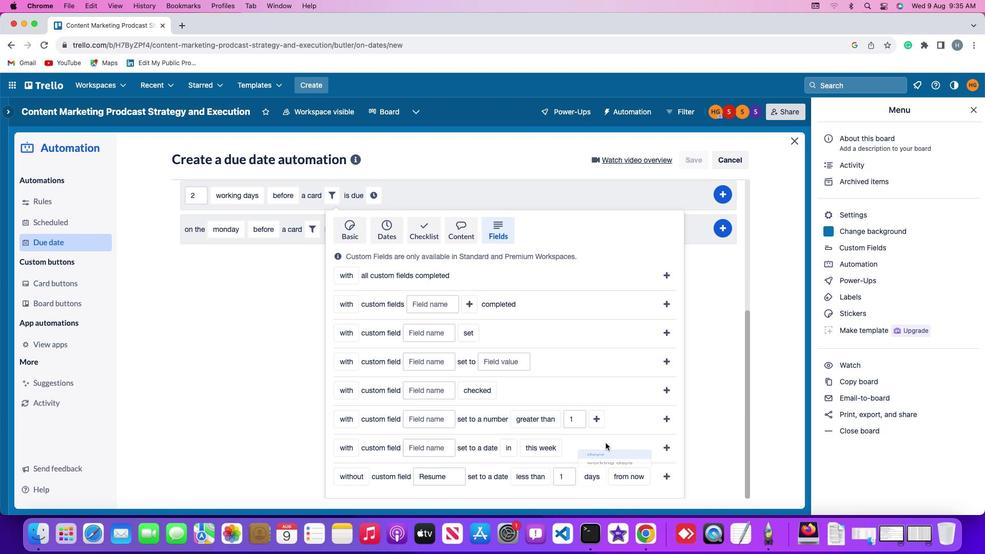 
Action: Mouse moved to (630, 480)
Screenshot: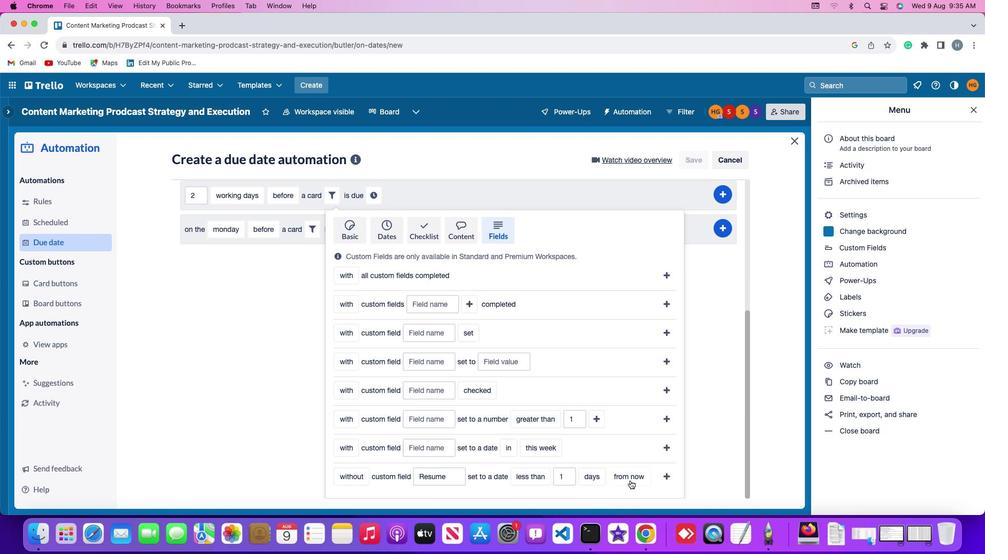 
Action: Mouse pressed left at (630, 480)
Screenshot: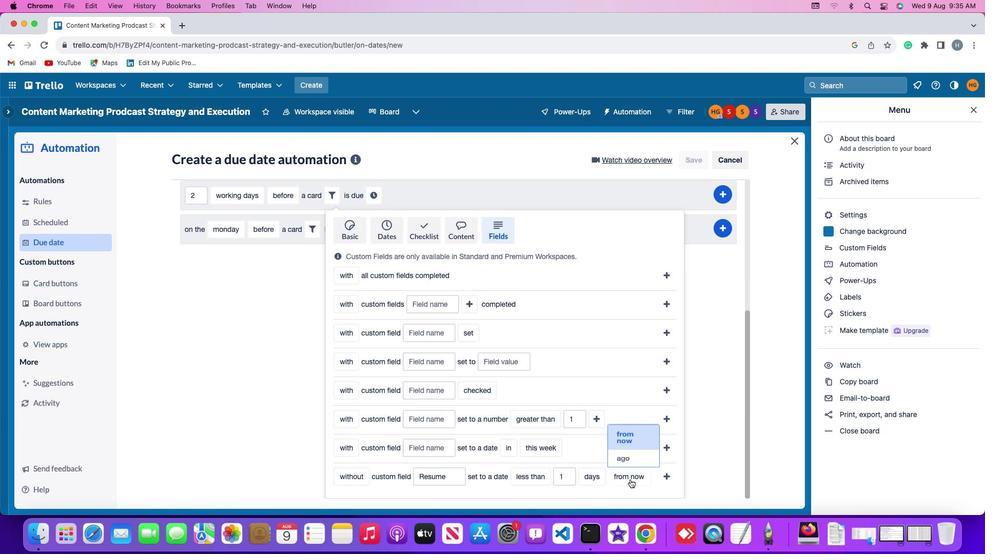 
Action: Mouse moved to (630, 457)
Screenshot: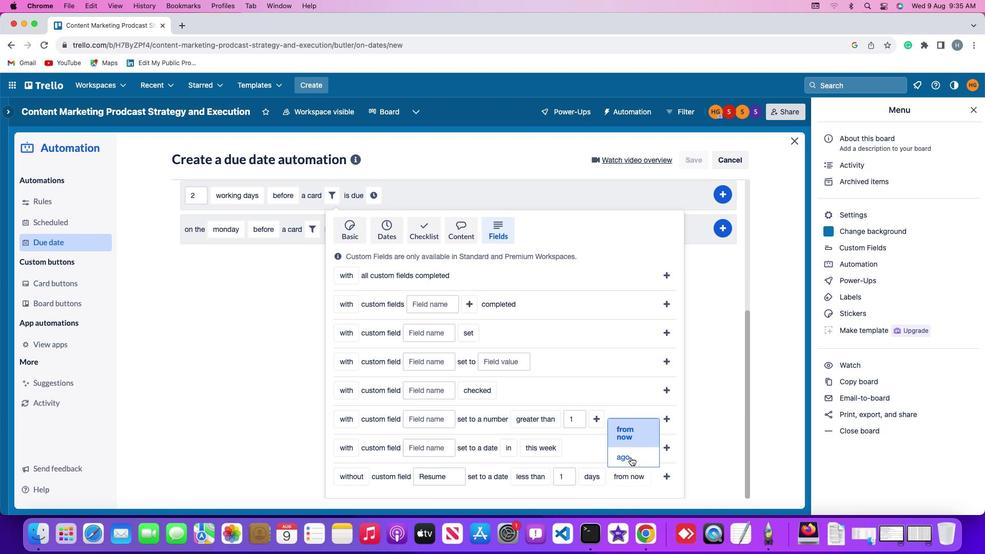 
Action: Mouse pressed left at (630, 457)
Screenshot: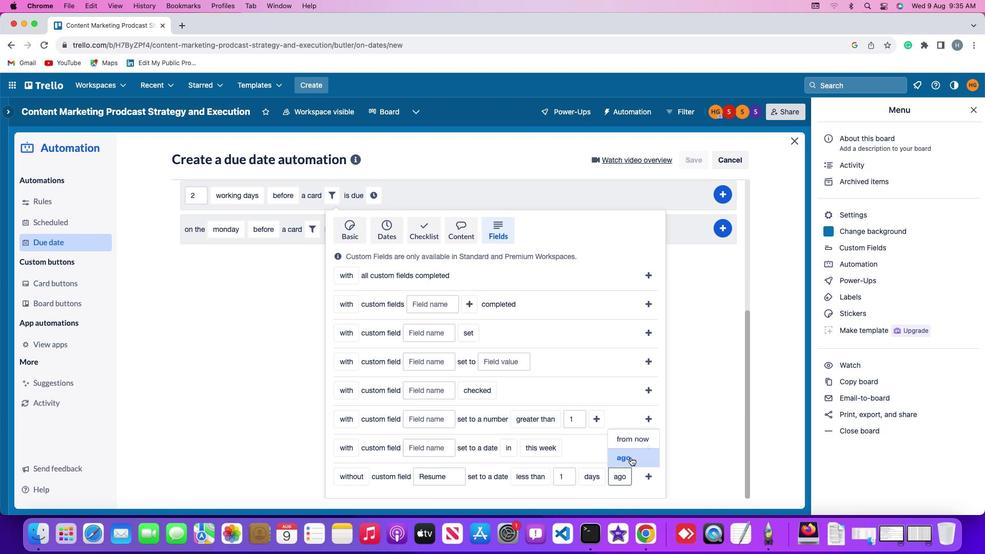 
Action: Mouse moved to (650, 474)
Screenshot: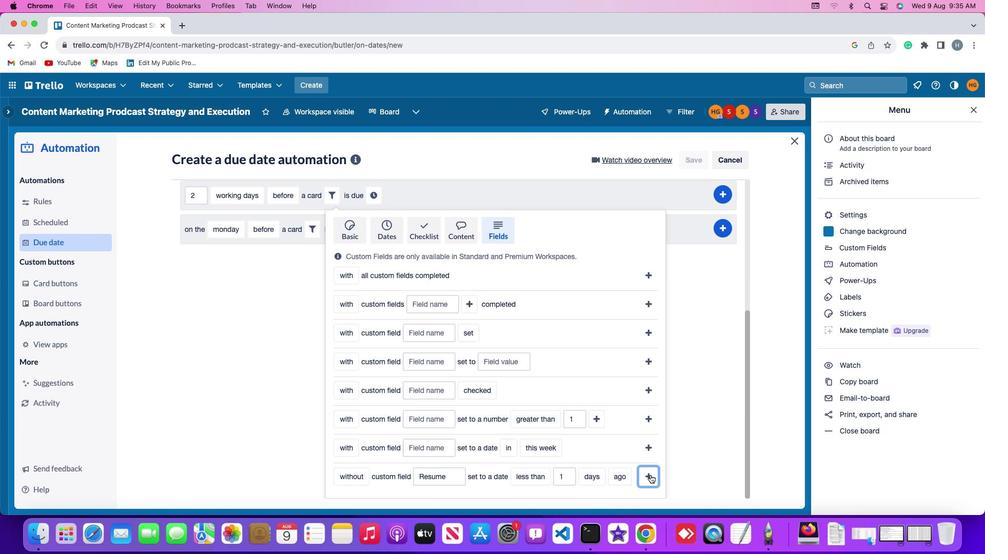 
Action: Mouse pressed left at (650, 474)
Screenshot: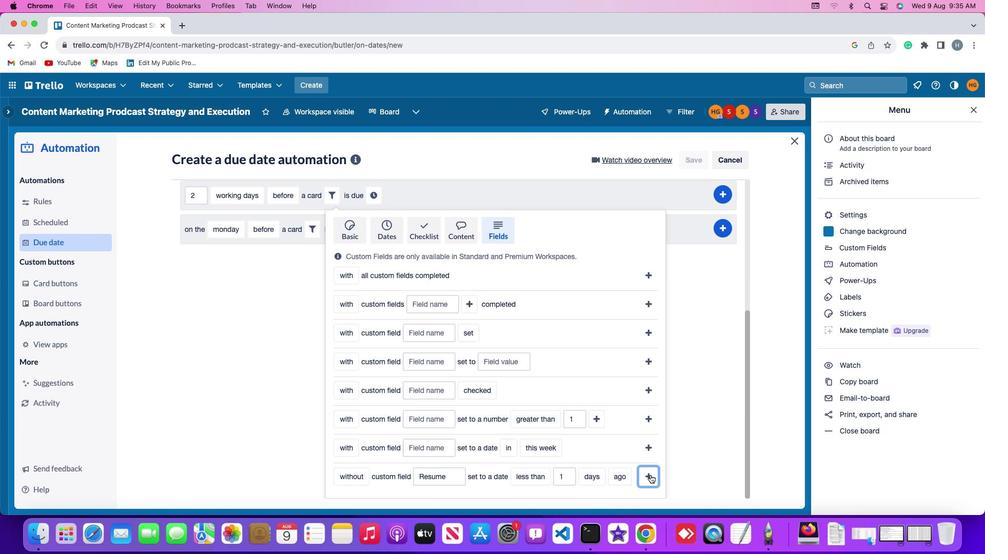 
Action: Mouse moved to (607, 412)
Screenshot: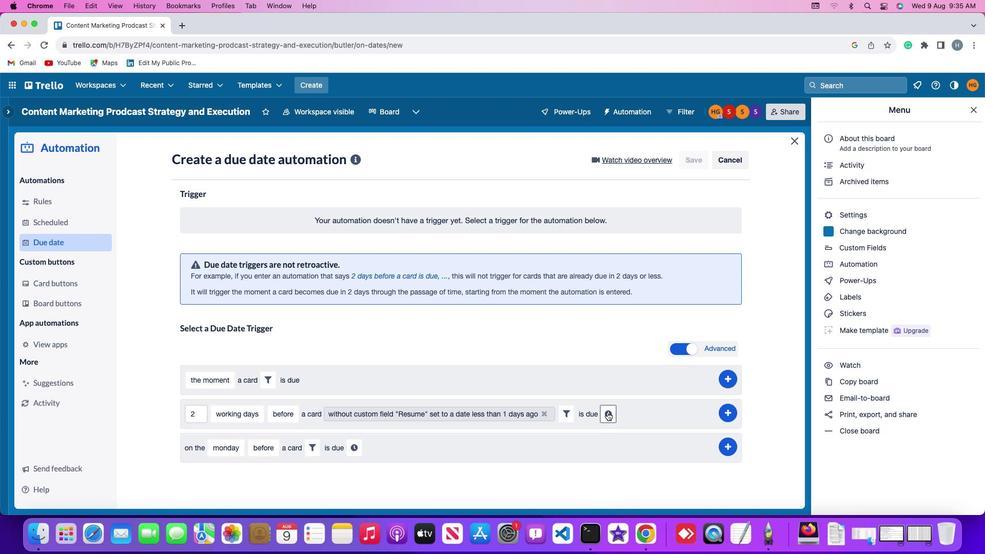 
Action: Mouse pressed left at (607, 412)
Screenshot: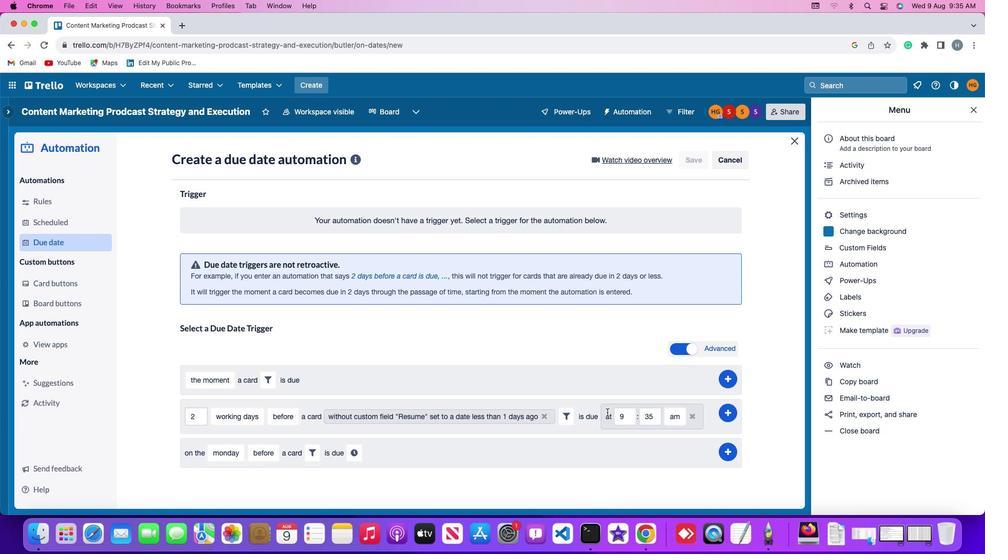 
Action: Mouse moved to (628, 413)
Screenshot: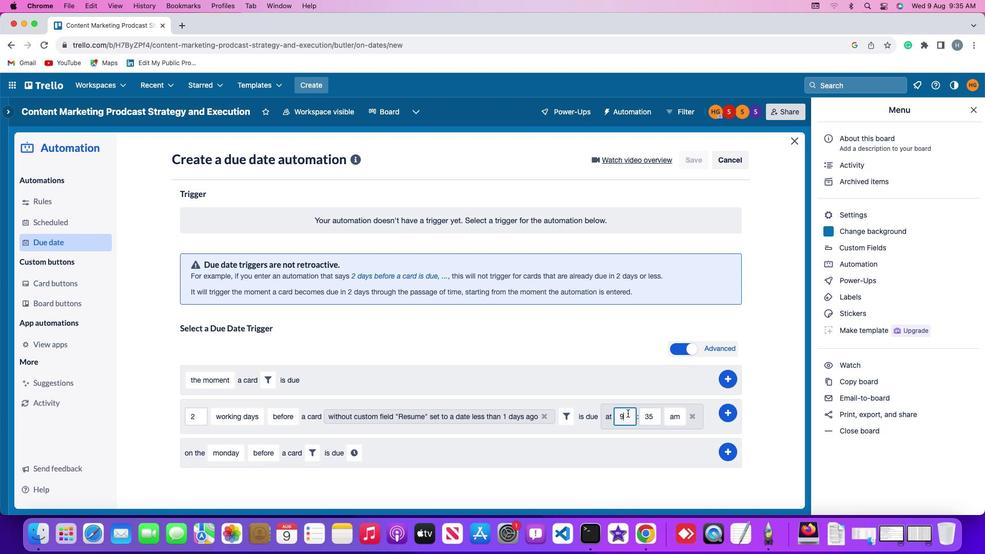 
Action: Mouse pressed left at (628, 413)
Screenshot: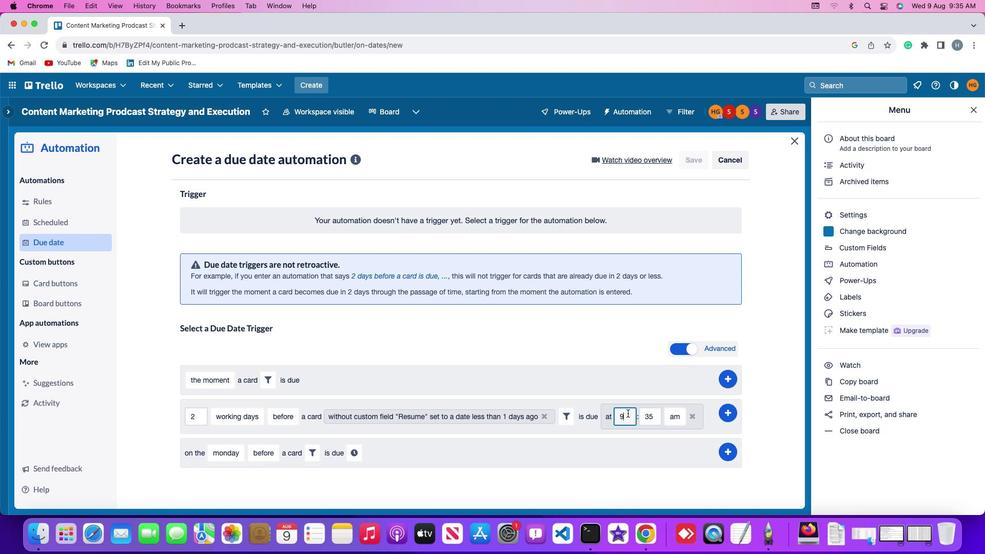 
Action: Mouse moved to (627, 414)
Screenshot: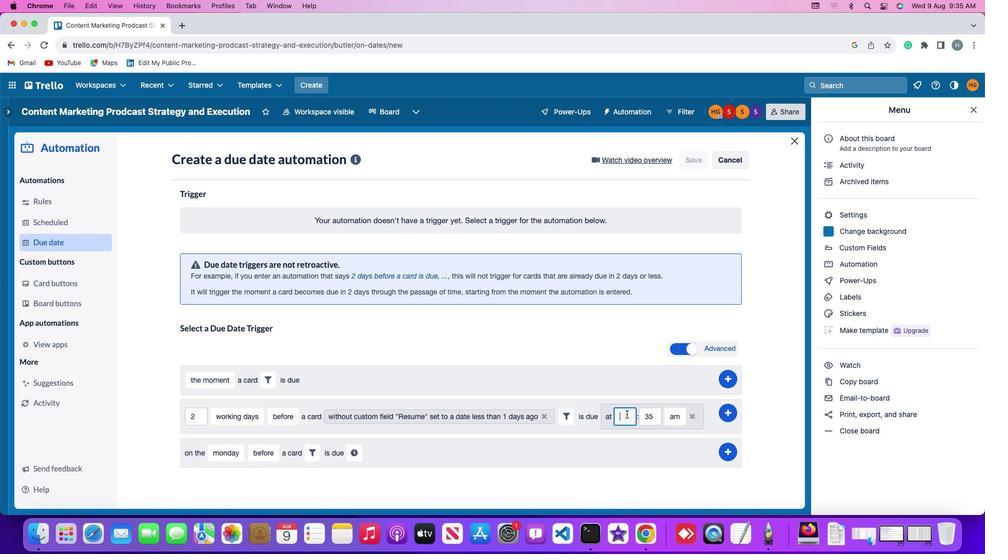 
Action: Key pressed Key.backspace
Screenshot: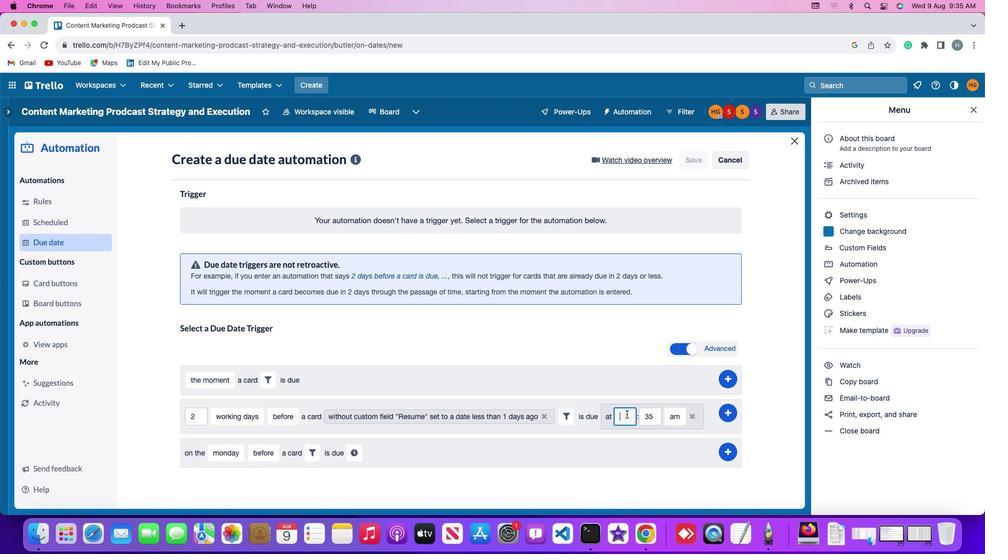 
Action: Mouse moved to (627, 414)
Screenshot: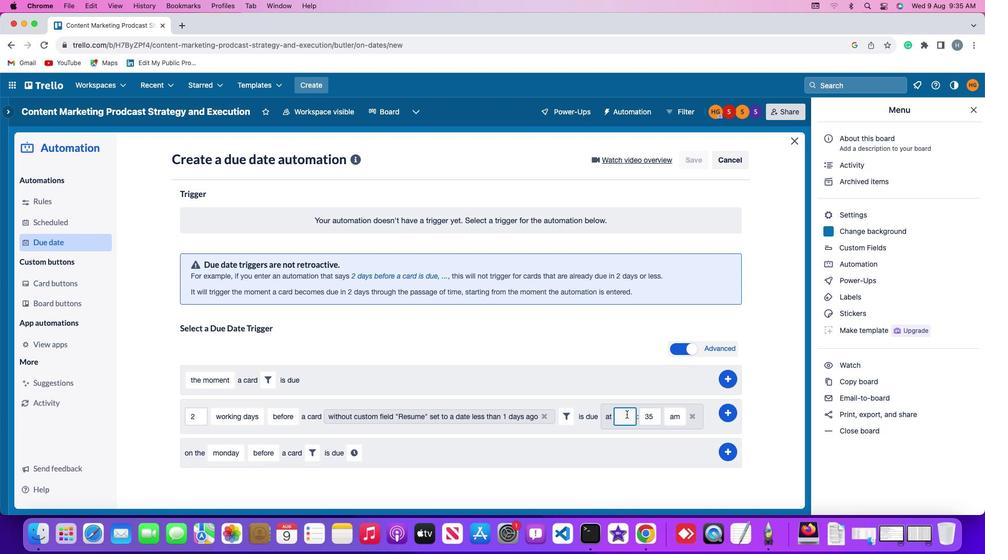 
Action: Key pressed '1''1'
Screenshot: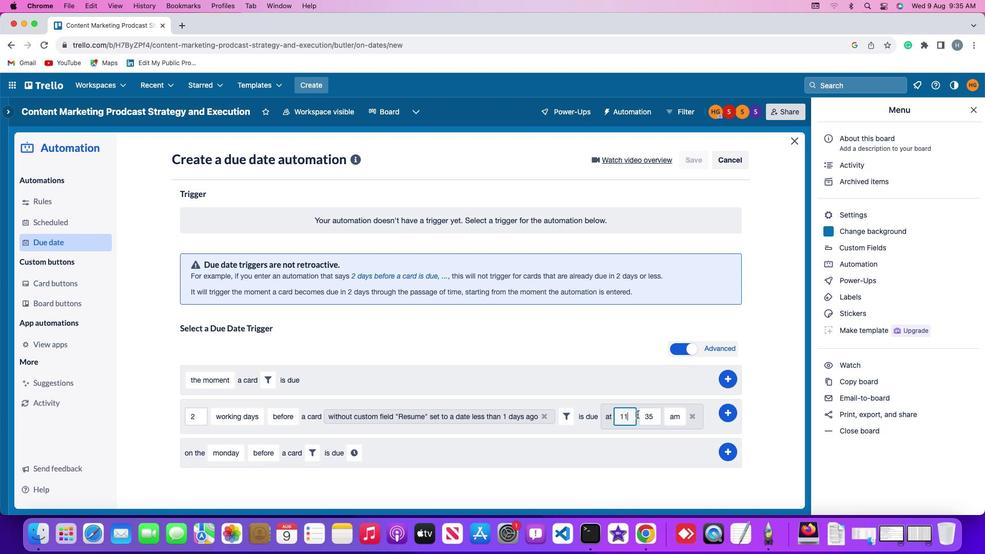 
Action: Mouse moved to (658, 416)
Screenshot: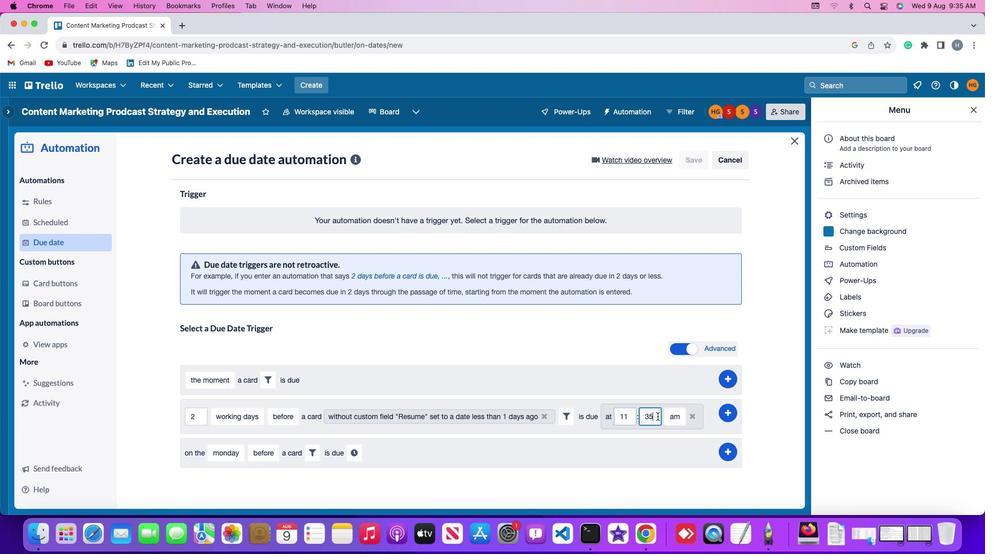 
Action: Mouse pressed left at (658, 416)
Screenshot: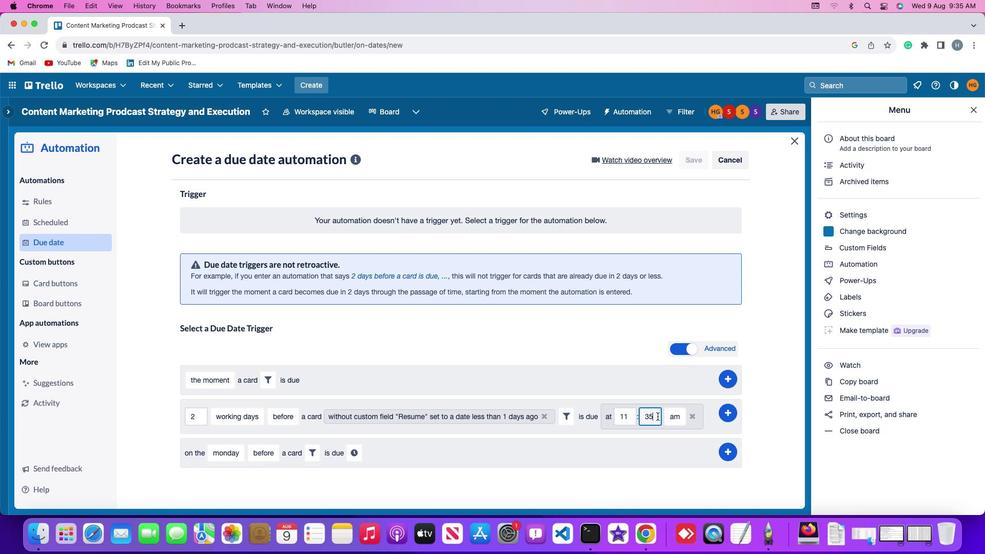 
Action: Mouse moved to (658, 416)
Screenshot: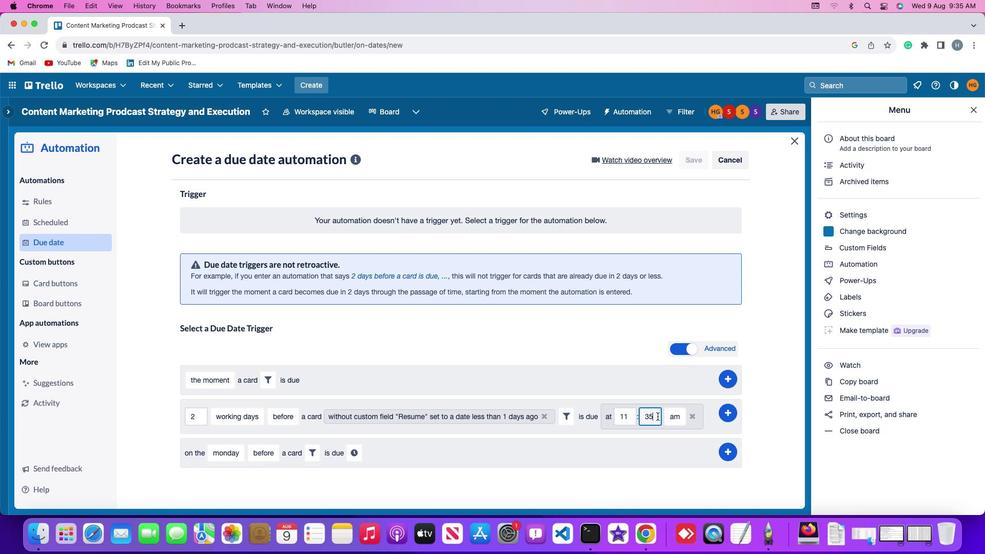 
Action: Key pressed Key.backspaceKey.backspace'0''0'
Screenshot: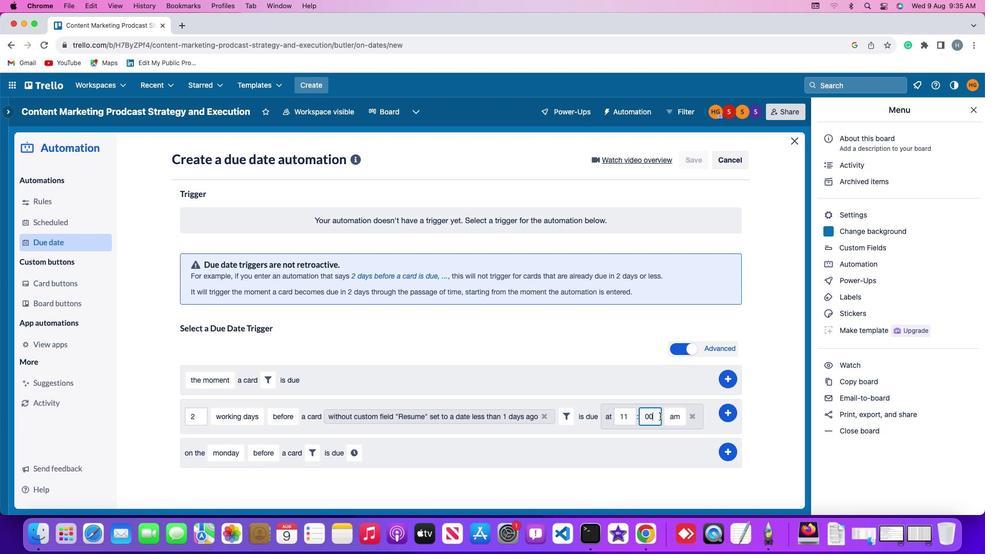 
Action: Mouse moved to (671, 416)
Screenshot: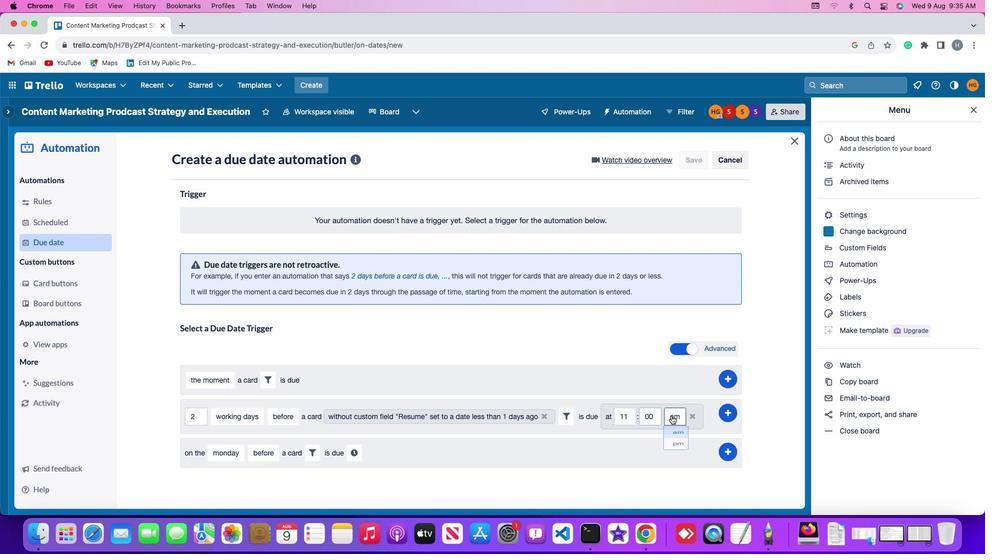 
Action: Mouse pressed left at (671, 416)
Screenshot: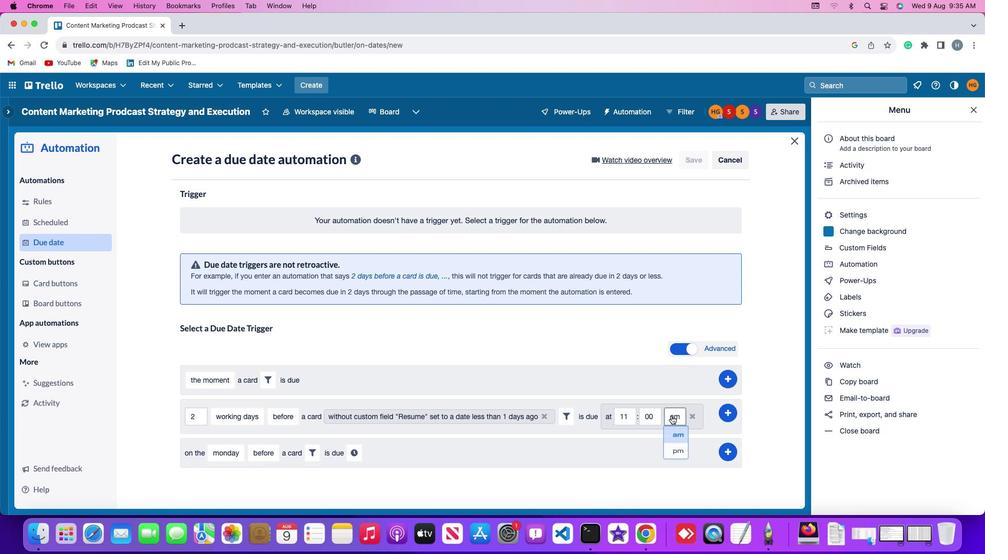 
Action: Mouse moved to (672, 436)
Screenshot: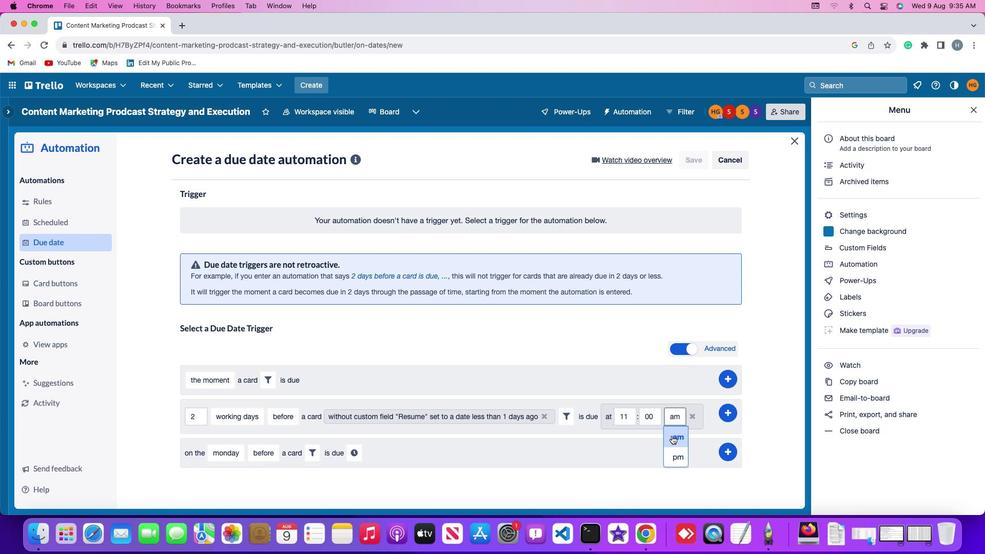 
Action: Mouse pressed left at (672, 436)
Screenshot: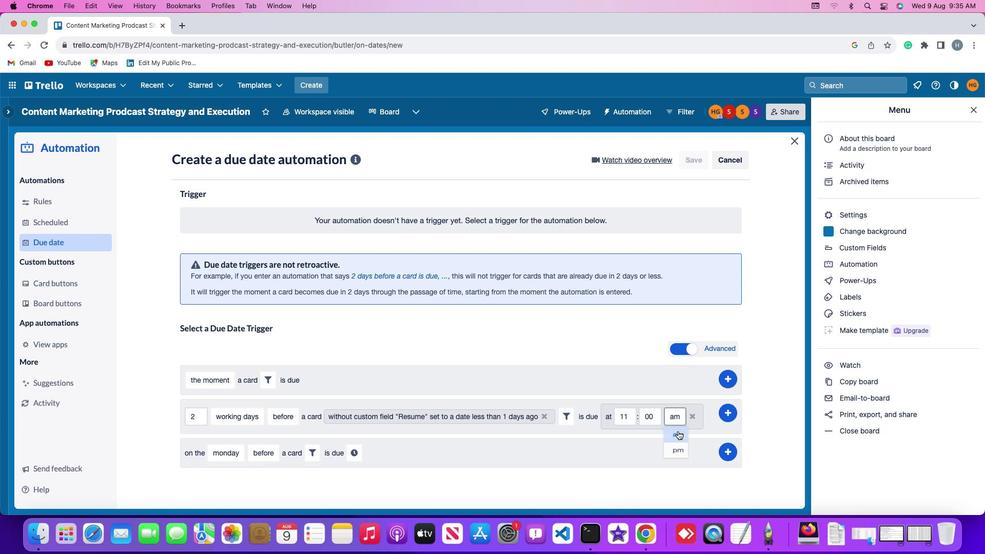 
Action: Mouse moved to (732, 411)
Screenshot: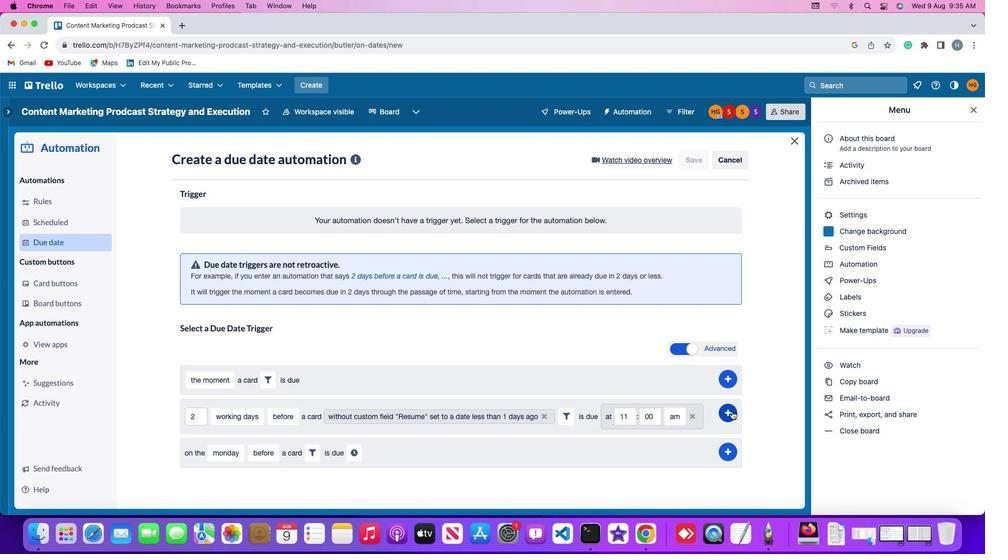 
Action: Mouse pressed left at (732, 411)
Screenshot: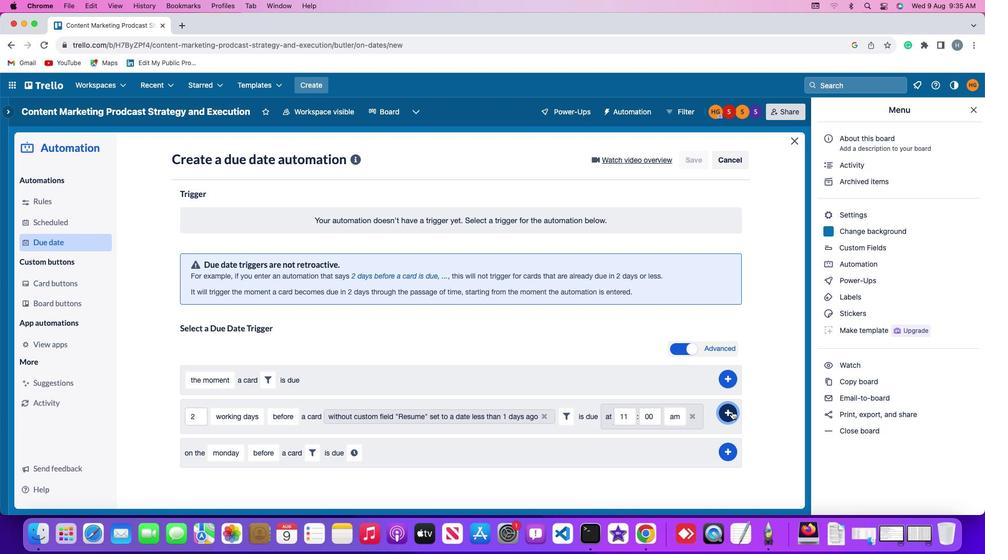 
Action: Mouse moved to (776, 342)
Screenshot: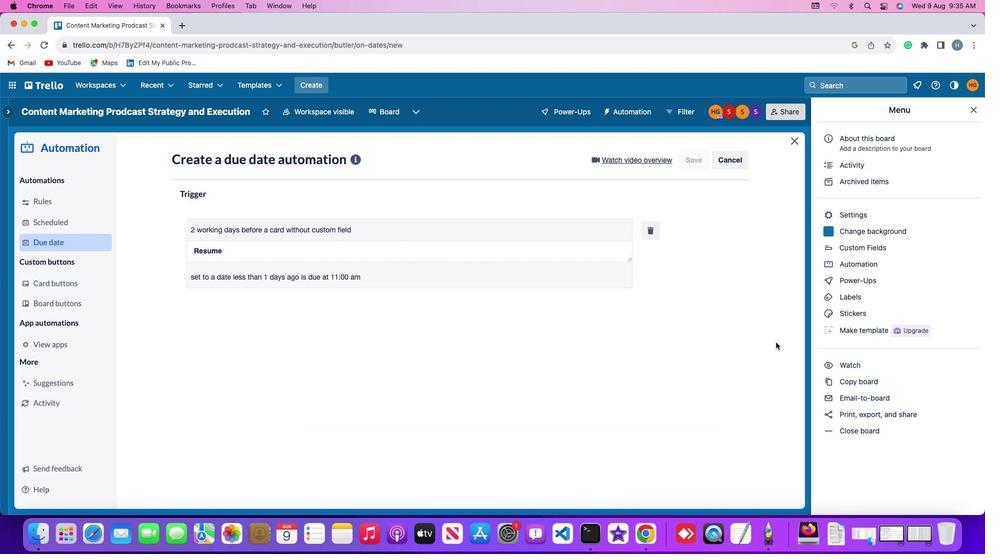 
